 Task: Find a flat in Cacém, Portugal for 2 guests from 13-17 Aug with a price range of ₹10,000 - ₹16,000, 2 bedrooms, 1 bathroom, and host language English.
Action: Mouse moved to (418, 78)
Screenshot: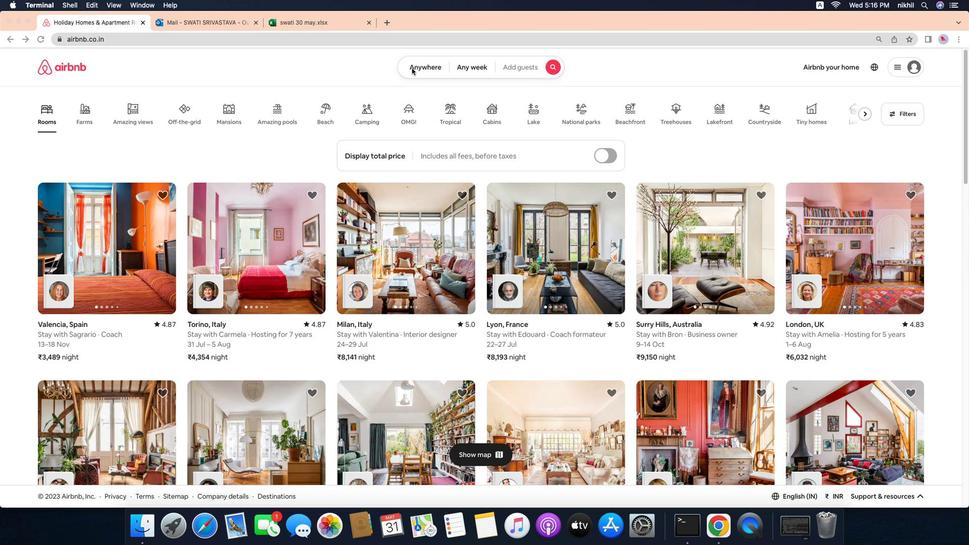 
Action: Mouse pressed left at (418, 78)
Screenshot: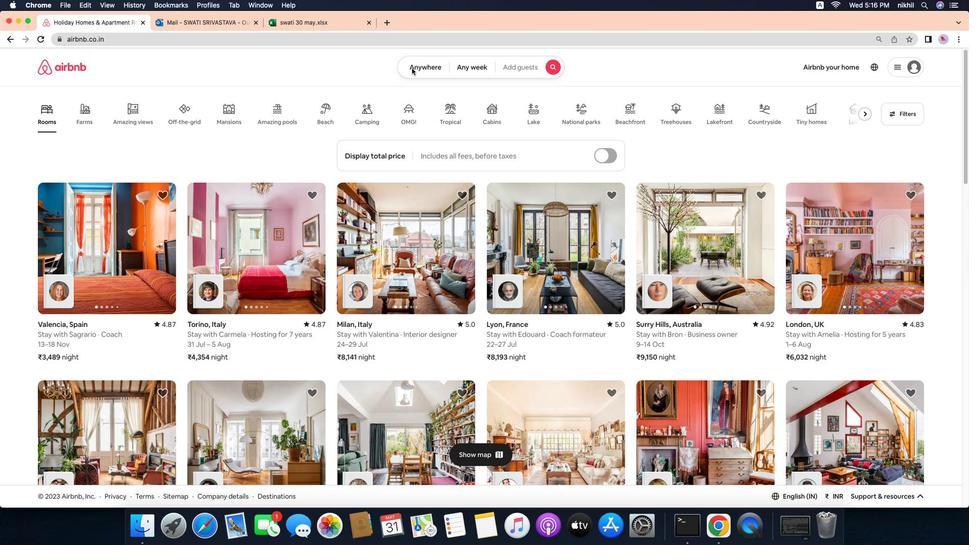 
Action: Mouse moved to (428, 78)
Screenshot: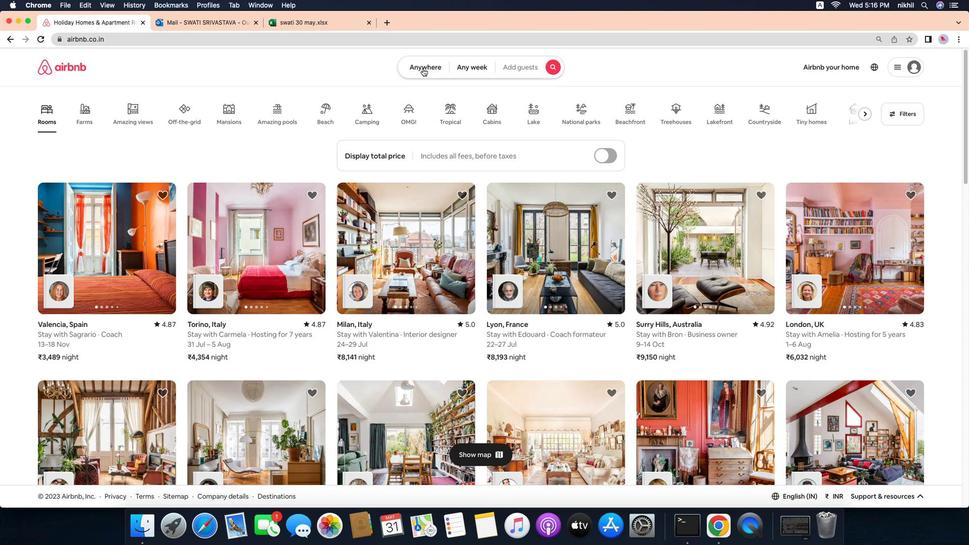 
Action: Mouse pressed left at (428, 78)
Screenshot: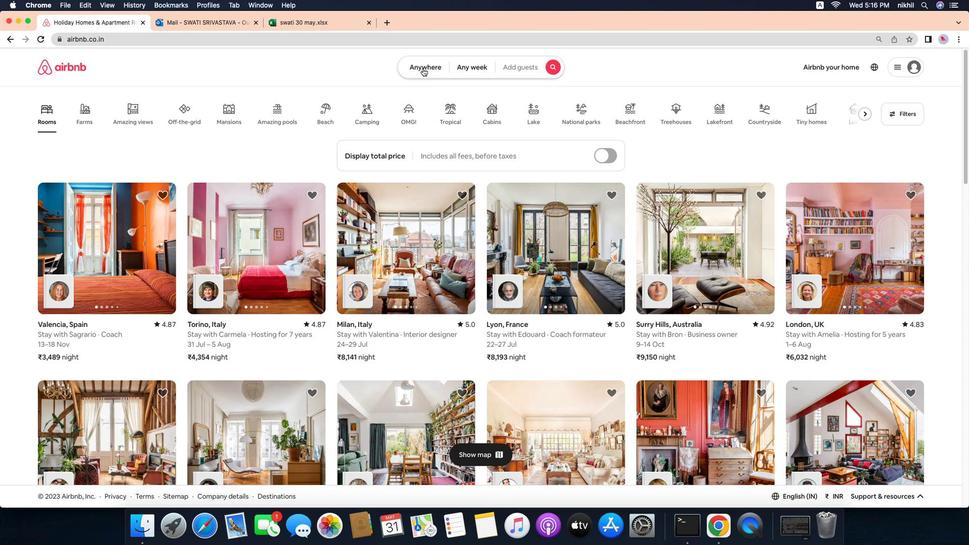 
Action: Mouse moved to (347, 112)
Screenshot: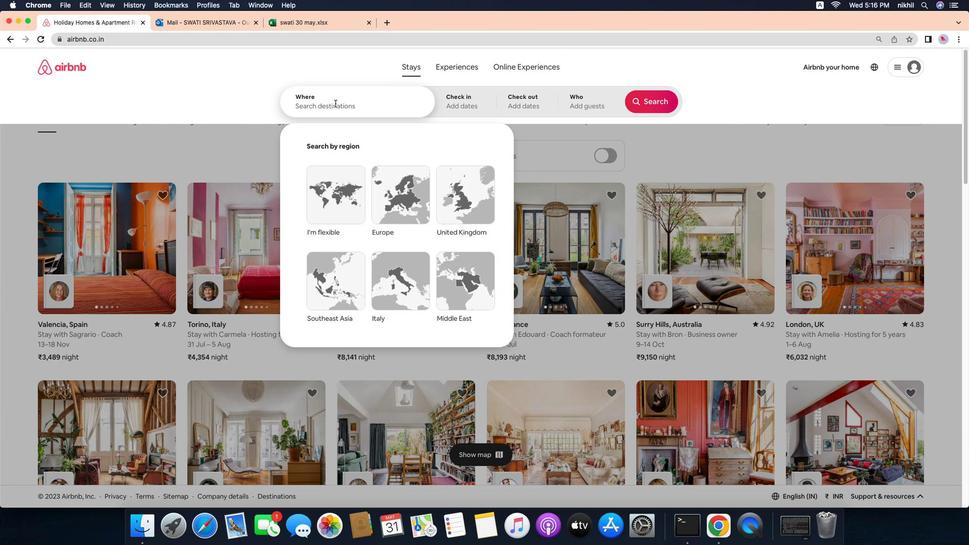 
Action: Mouse pressed left at (347, 112)
Screenshot: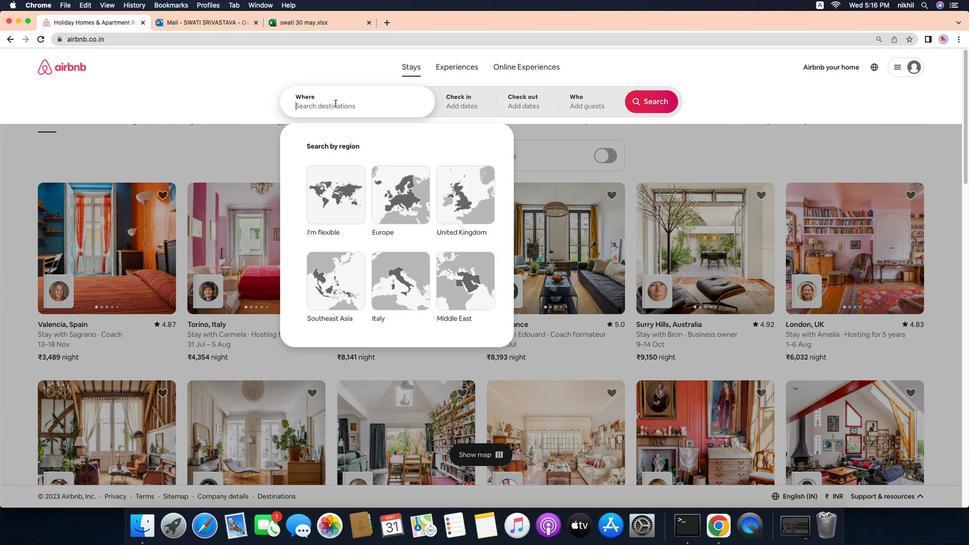 
Action: Key pressed Key.caps_lock'C'Key.caps_lock'a''c''e''m'','Key.space
Screenshot: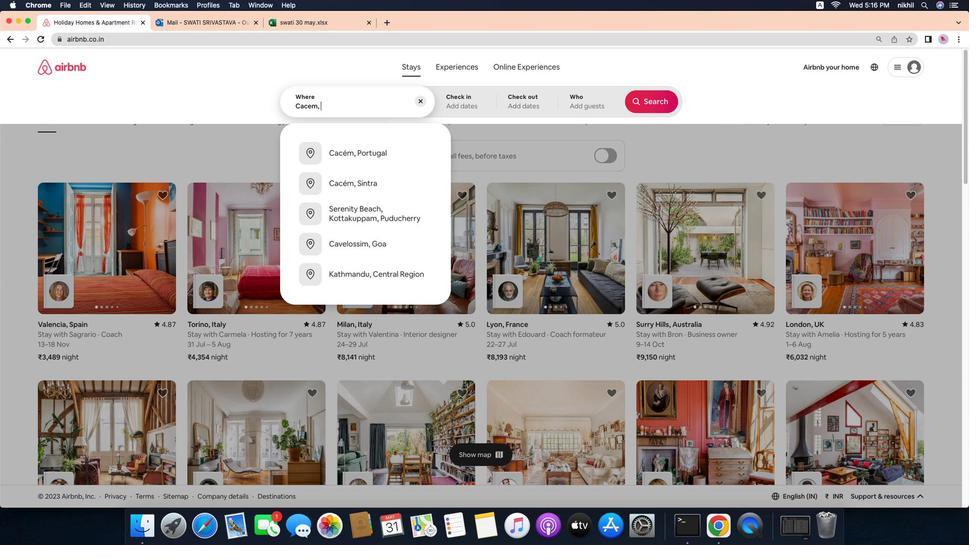 
Action: Mouse moved to (377, 164)
Screenshot: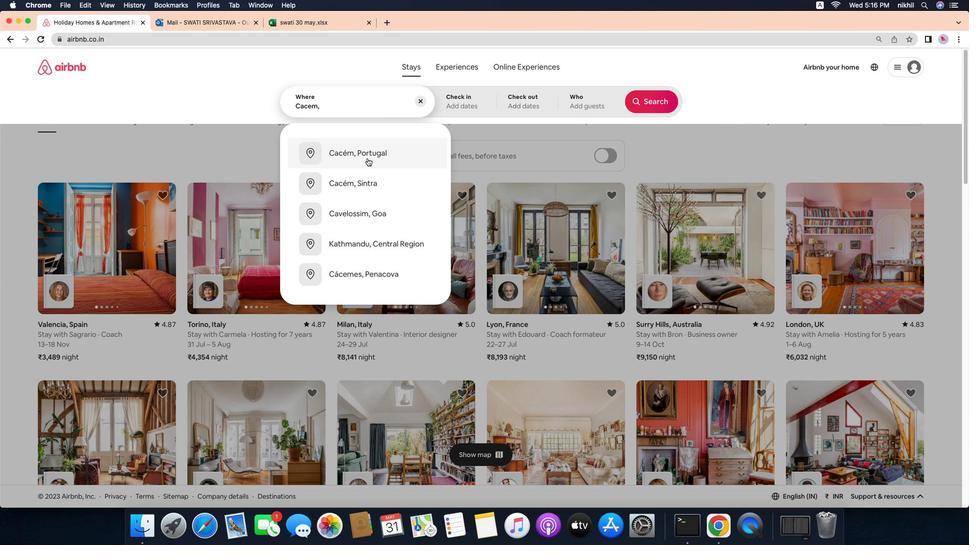 
Action: Mouse pressed left at (377, 164)
Screenshot: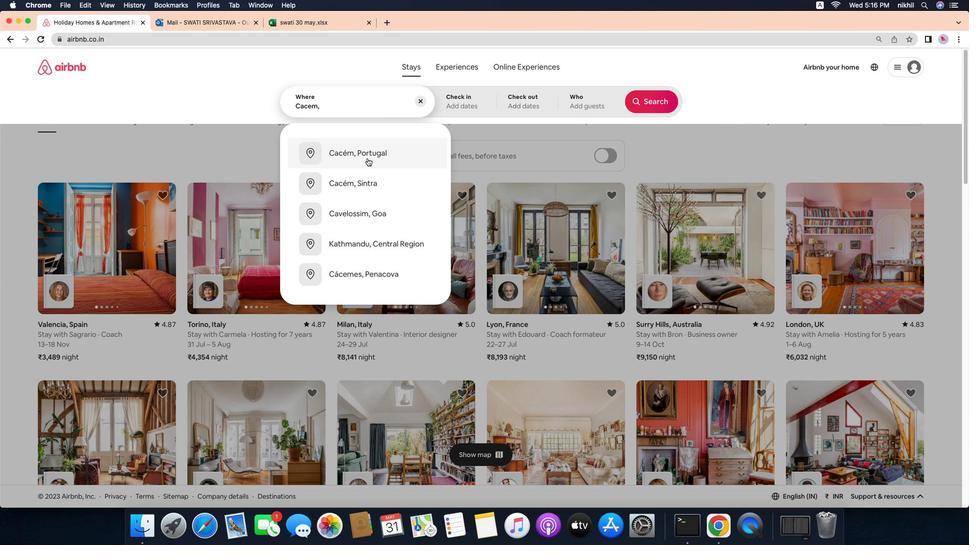 
Action: Mouse moved to (633, 183)
Screenshot: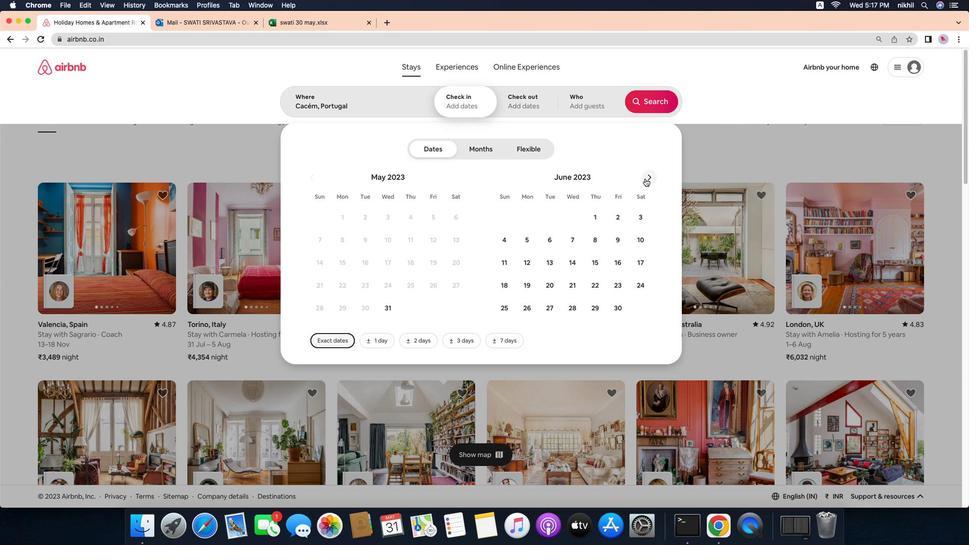 
Action: Mouse pressed left at (633, 183)
Screenshot: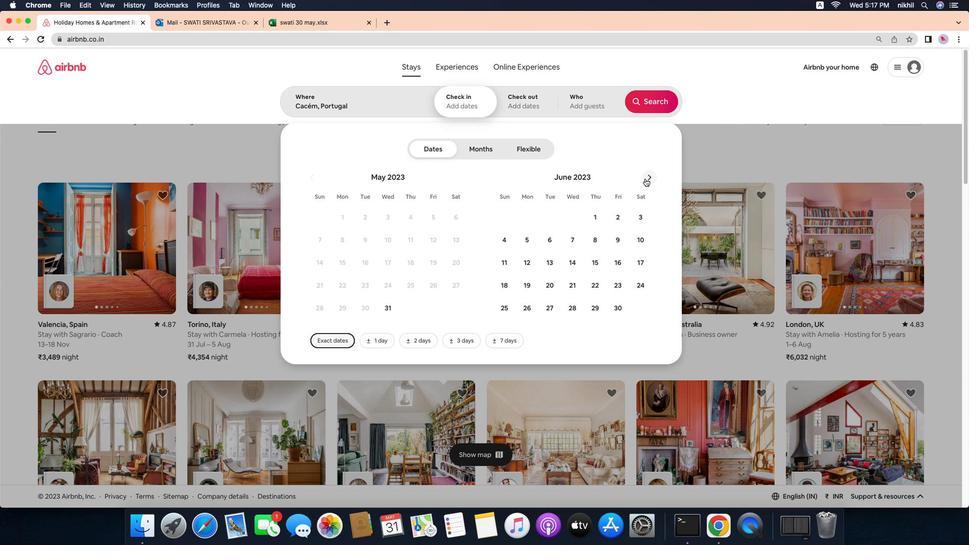 
Action: Mouse pressed left at (633, 183)
Screenshot: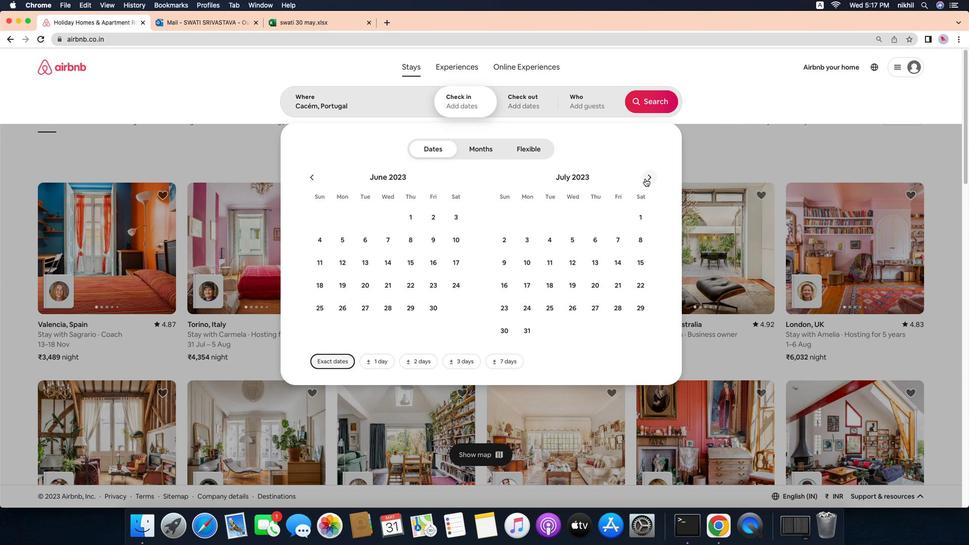 
Action: Mouse moved to (500, 258)
Screenshot: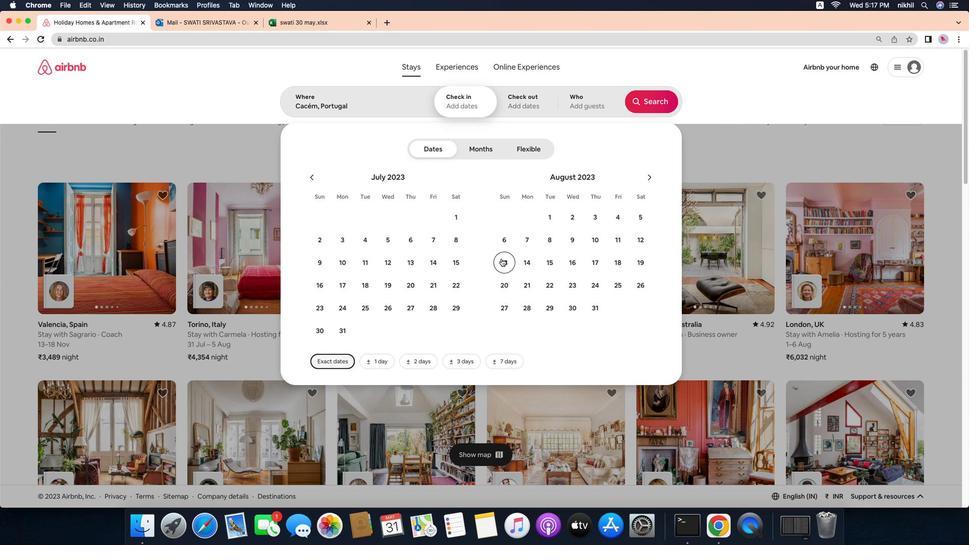 
Action: Mouse pressed left at (500, 258)
Screenshot: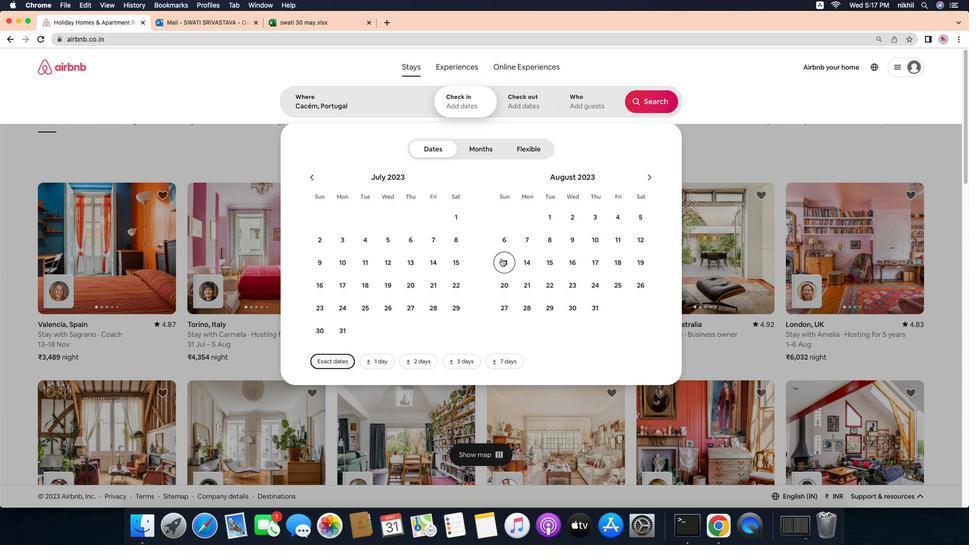 
Action: Mouse moved to (585, 263)
Screenshot: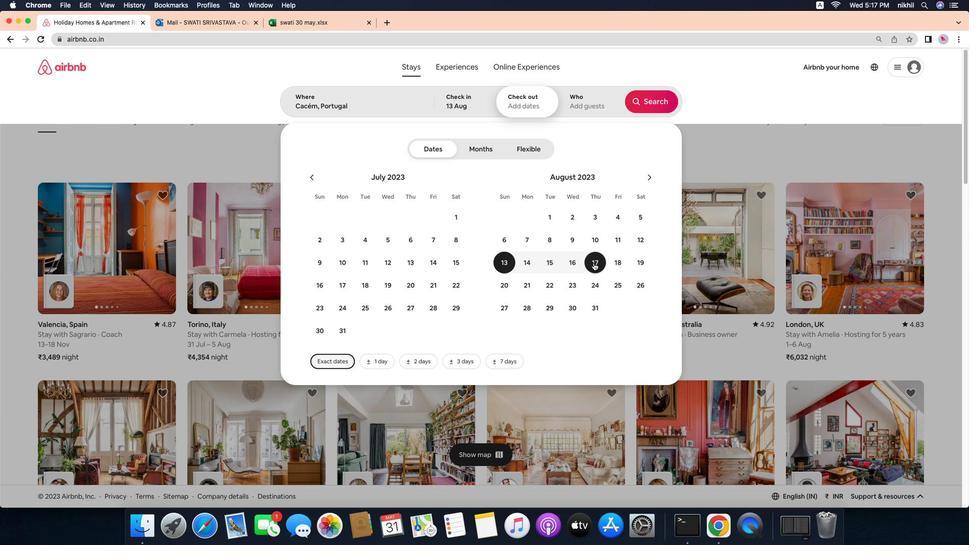 
Action: Mouse pressed left at (585, 263)
Screenshot: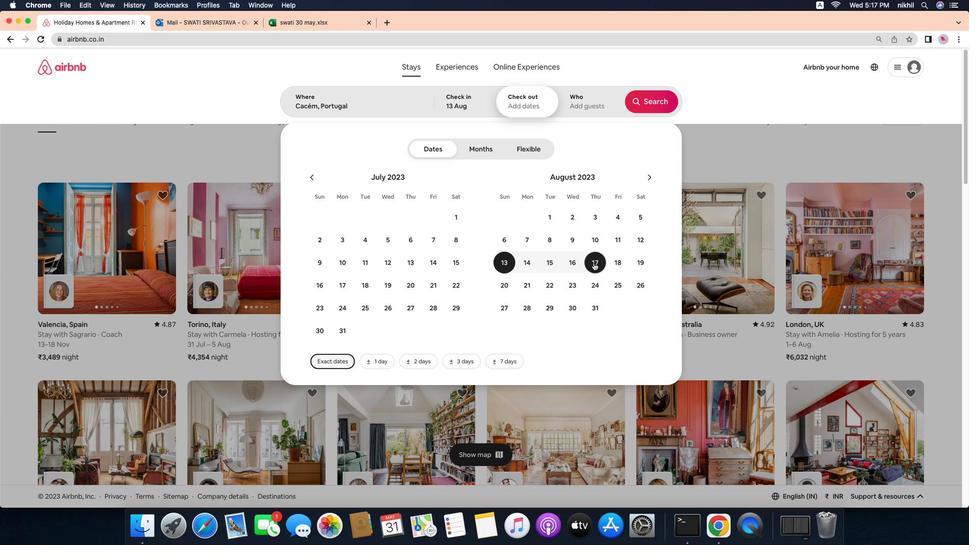 
Action: Mouse moved to (585, 114)
Screenshot: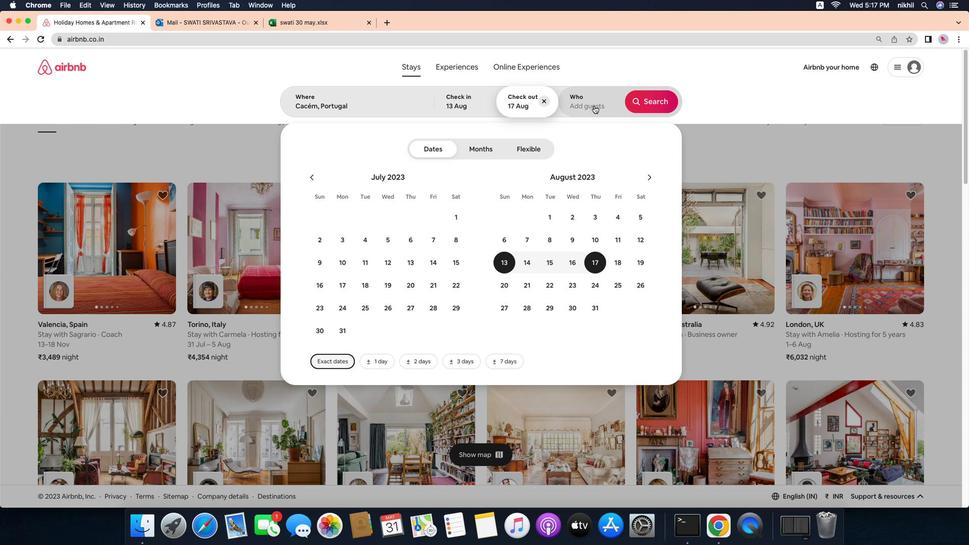 
Action: Mouse pressed left at (585, 114)
Screenshot: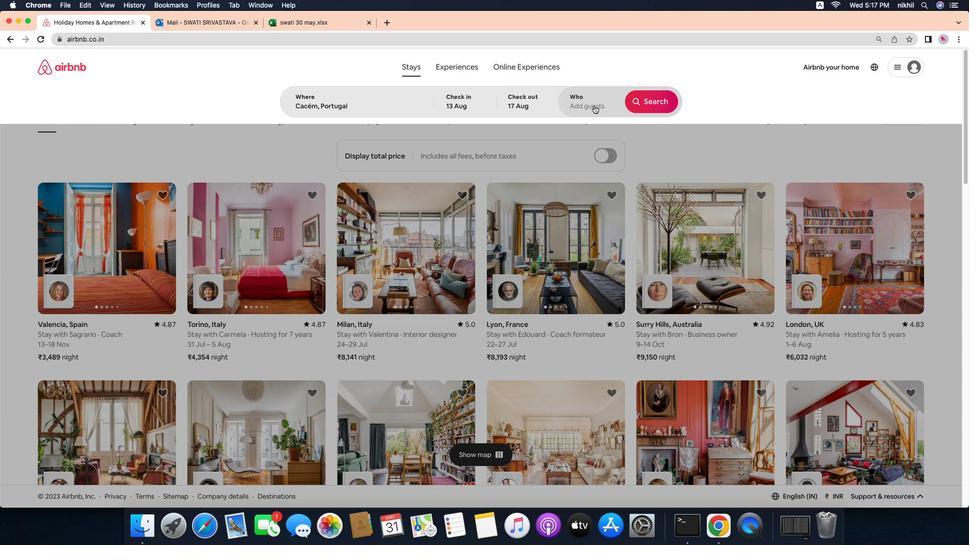 
Action: Mouse moved to (639, 156)
Screenshot: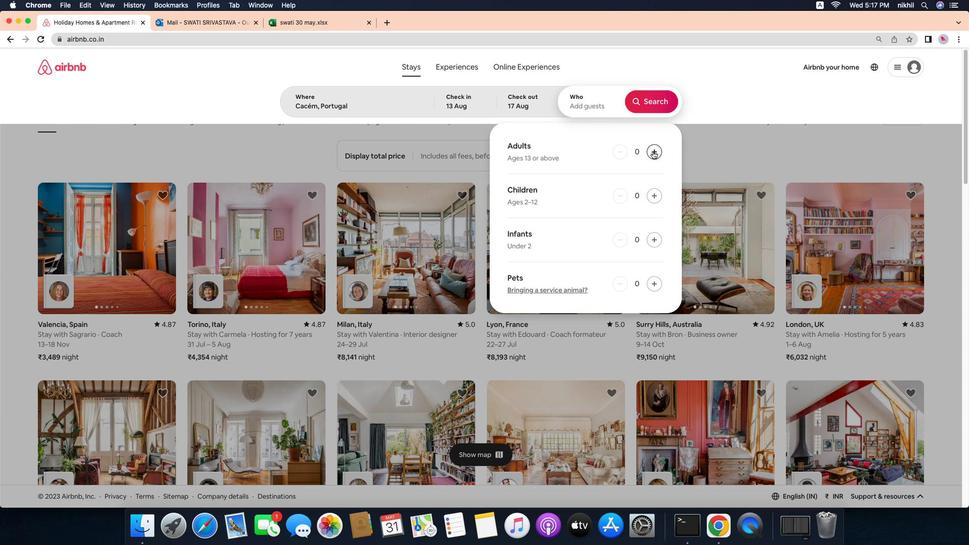 
Action: Mouse pressed left at (639, 156)
Screenshot: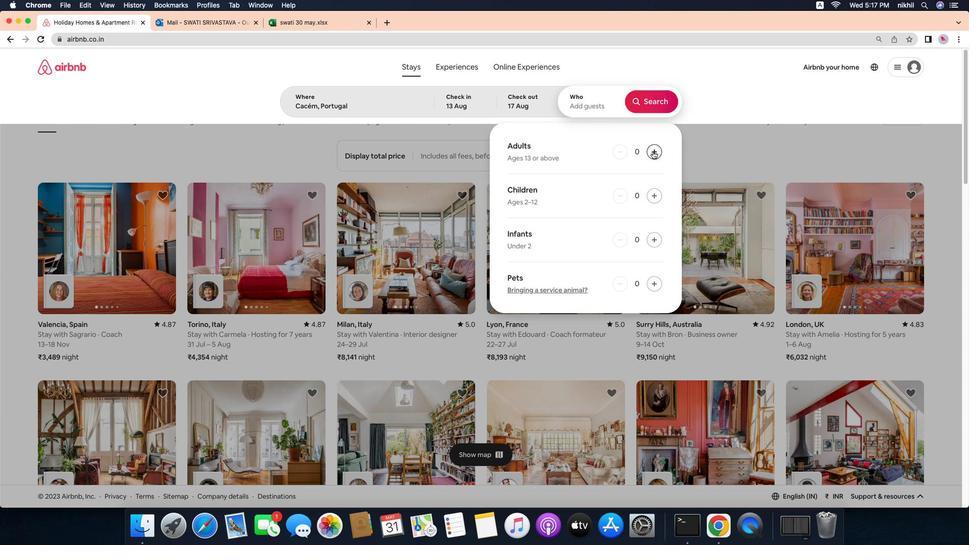 
Action: Mouse pressed left at (639, 156)
Screenshot: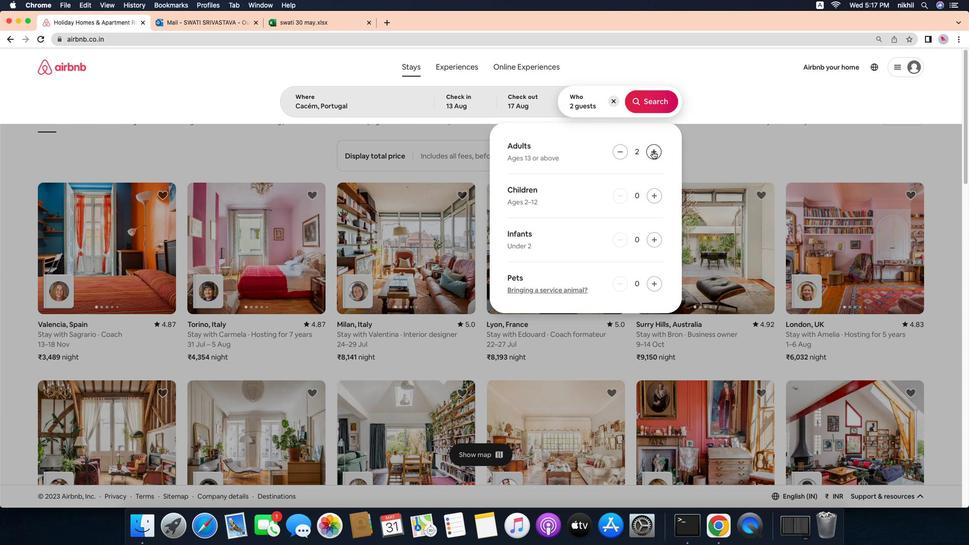 
Action: Mouse moved to (638, 112)
Screenshot: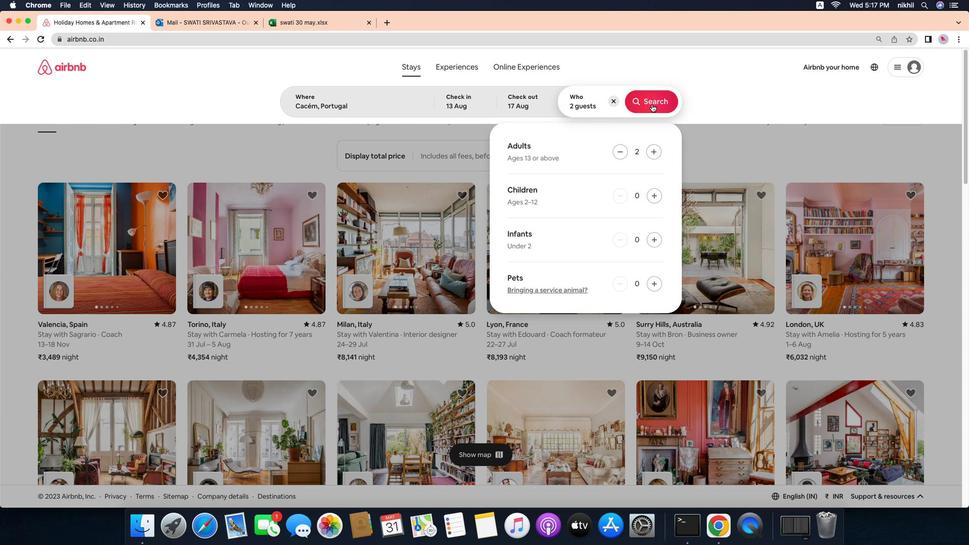 
Action: Mouse pressed left at (638, 112)
Screenshot: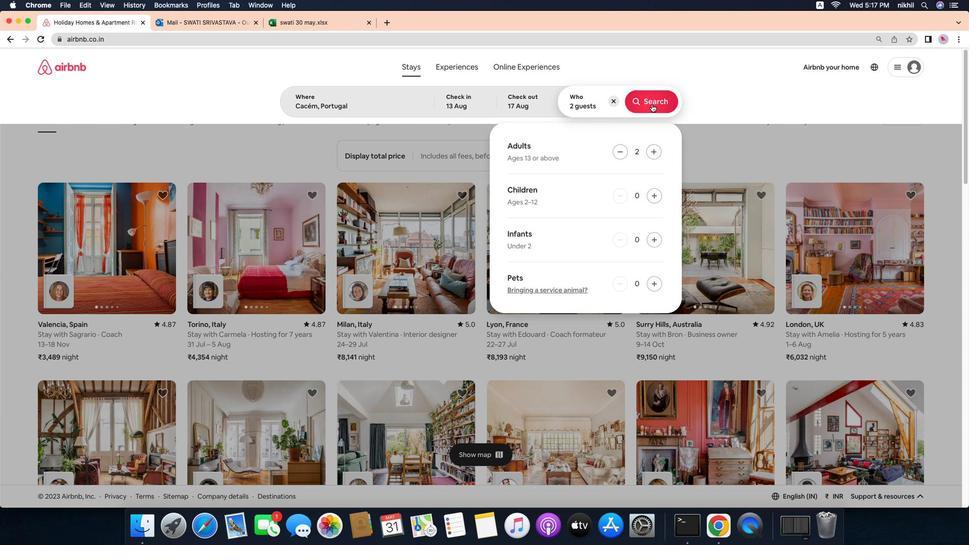 
Action: Mouse moved to (894, 113)
Screenshot: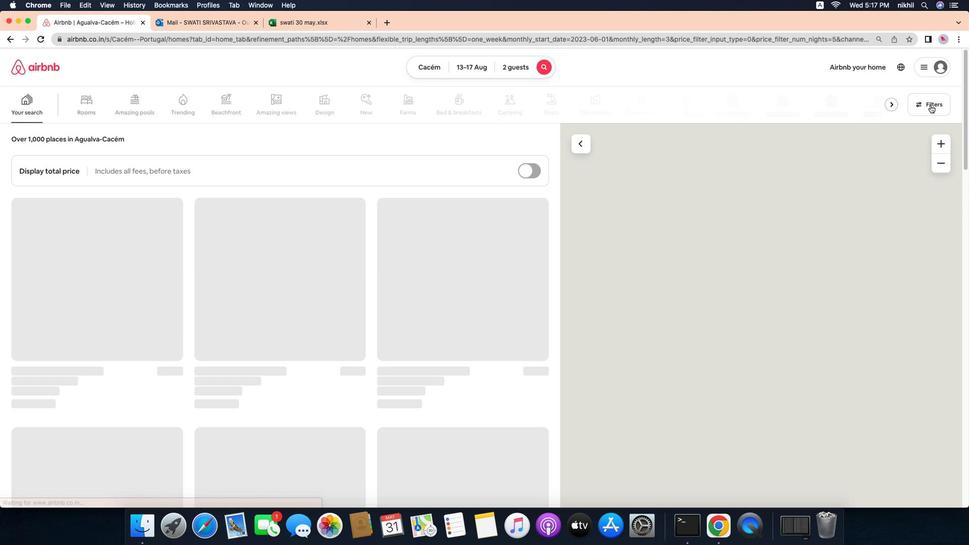 
Action: Mouse pressed left at (894, 113)
Screenshot: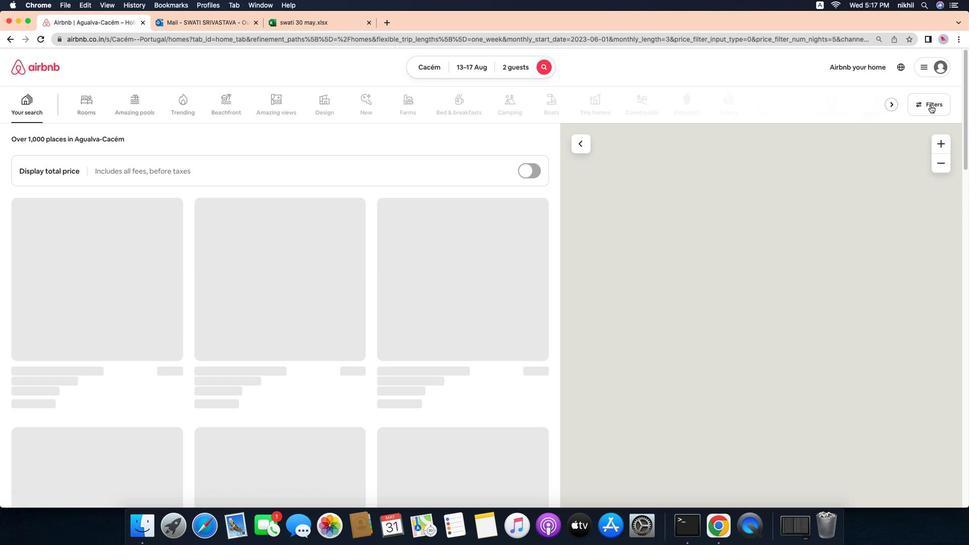 
Action: Mouse moved to (365, 337)
Screenshot: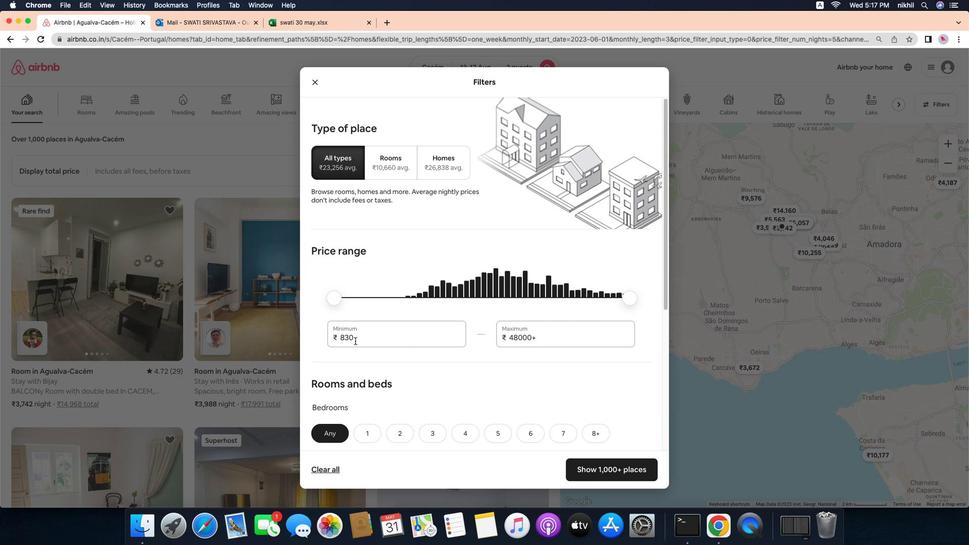 
Action: Mouse pressed left at (365, 337)
Screenshot: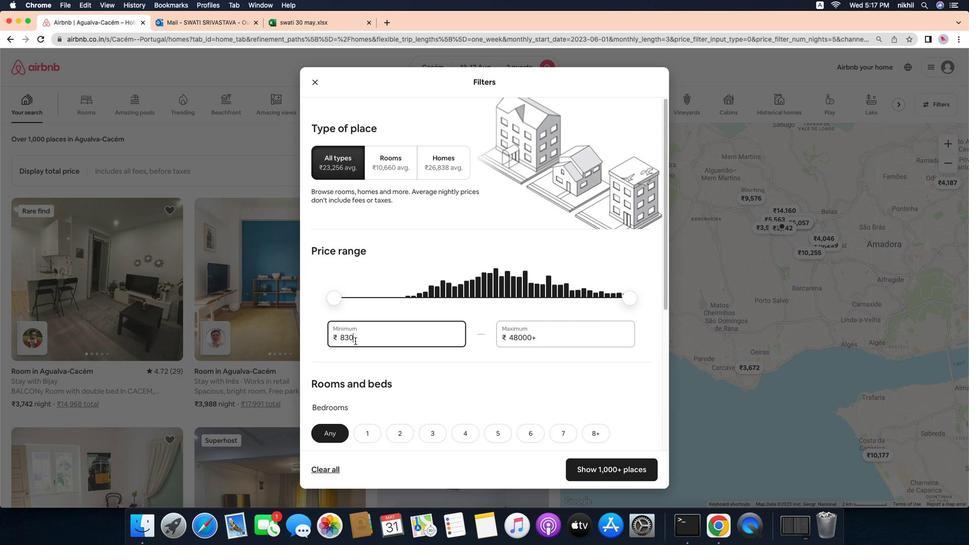 
Action: Mouse moved to (361, 336)
Screenshot: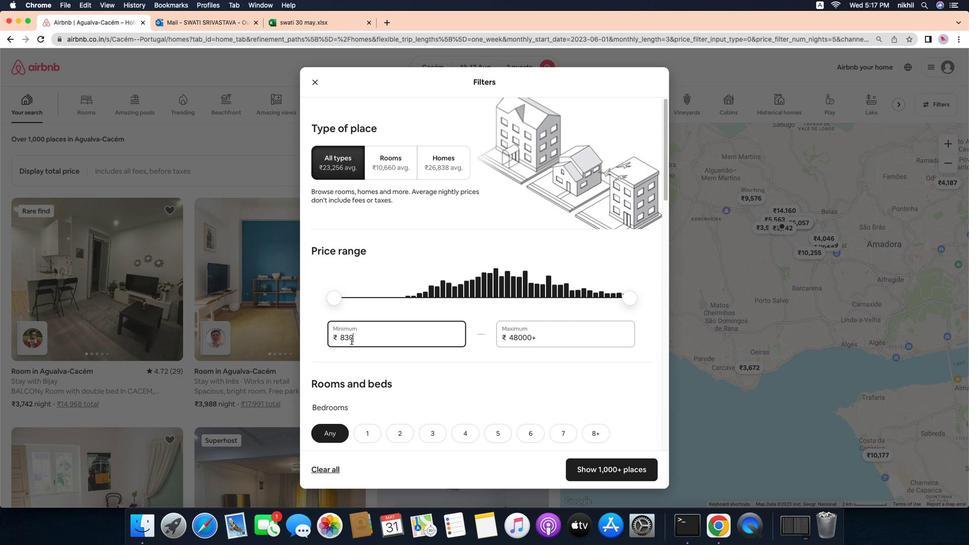
Action: Key pressed Key.backspaceKey.backspaceKey.backspaceKey.backspace'1''0''0''0''0'
Screenshot: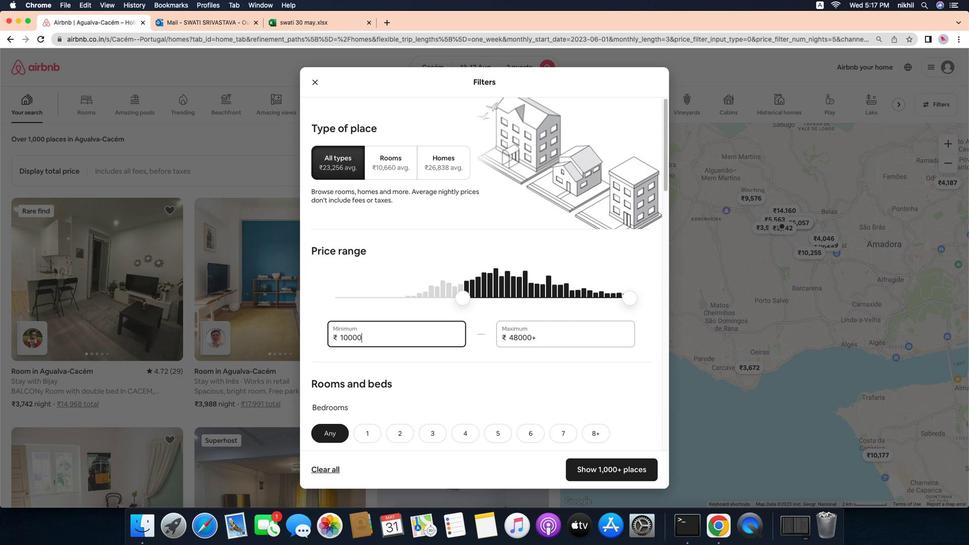 
Action: Mouse moved to (542, 335)
Screenshot: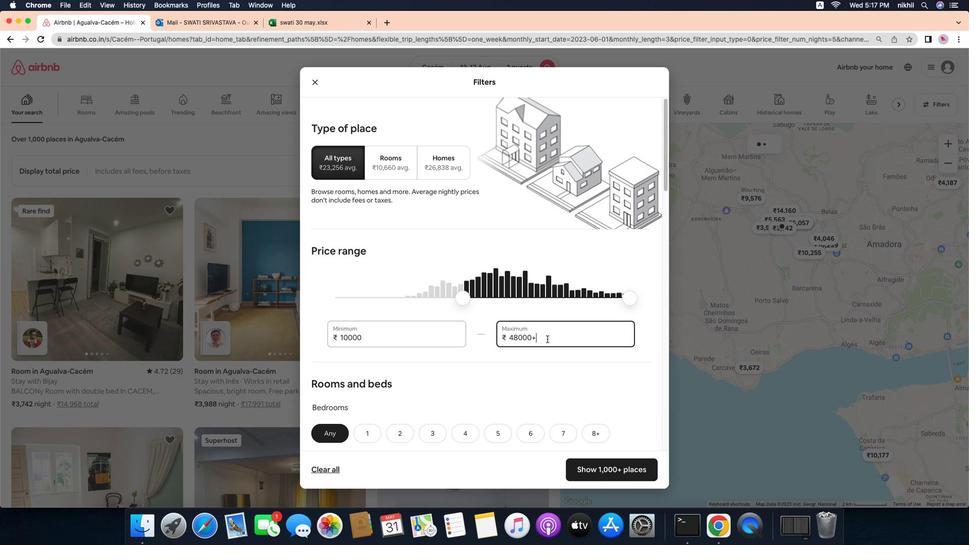 
Action: Mouse pressed left at (542, 335)
Screenshot: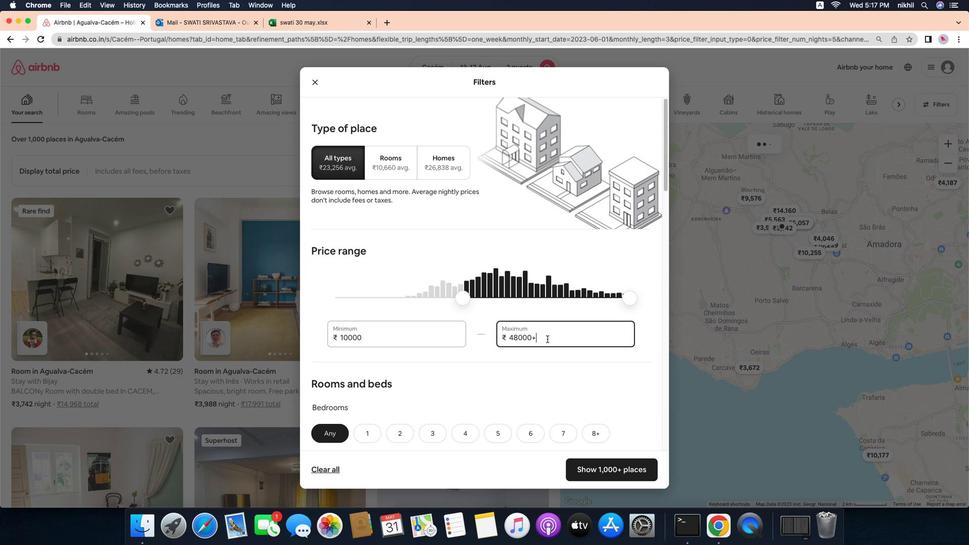 
Action: Mouse moved to (542, 335)
Screenshot: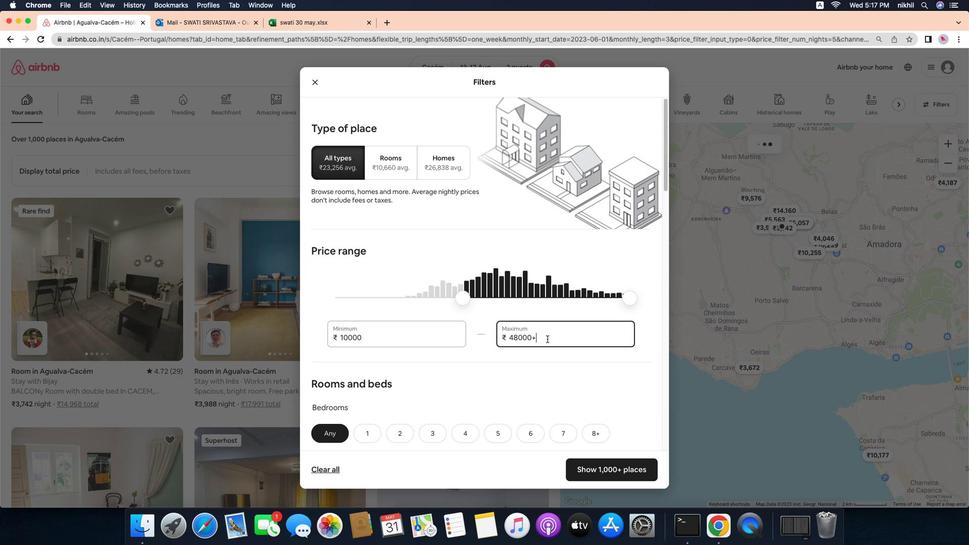 
Action: Key pressed Key.backspaceKey.backspaceKey.backspaceKey.backspaceKey.backspaceKey.backspaceKey.backspaceKey.backspace'1''6''0''0''0'
Screenshot: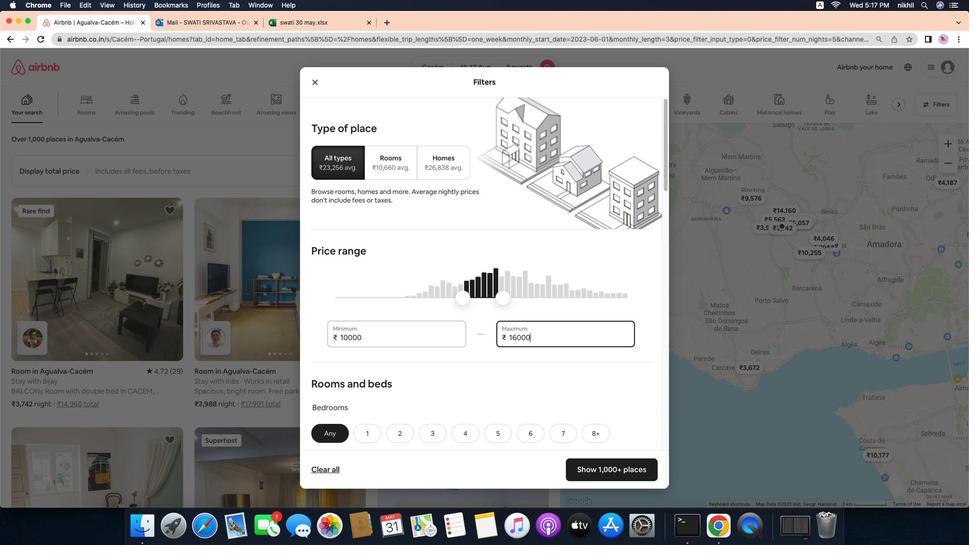 
Action: Mouse moved to (459, 343)
Screenshot: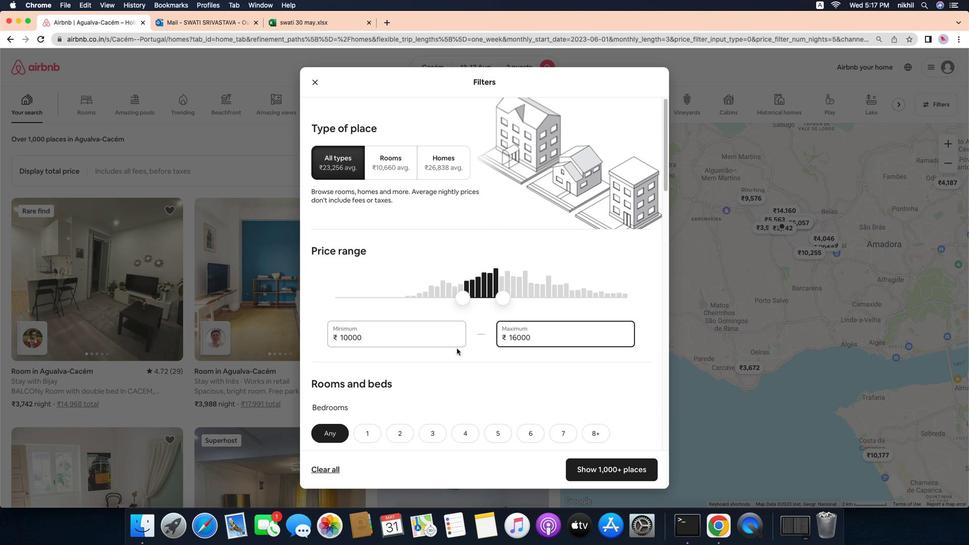 
Action: Mouse scrolled (459, 343) with delta (39, 13)
Screenshot: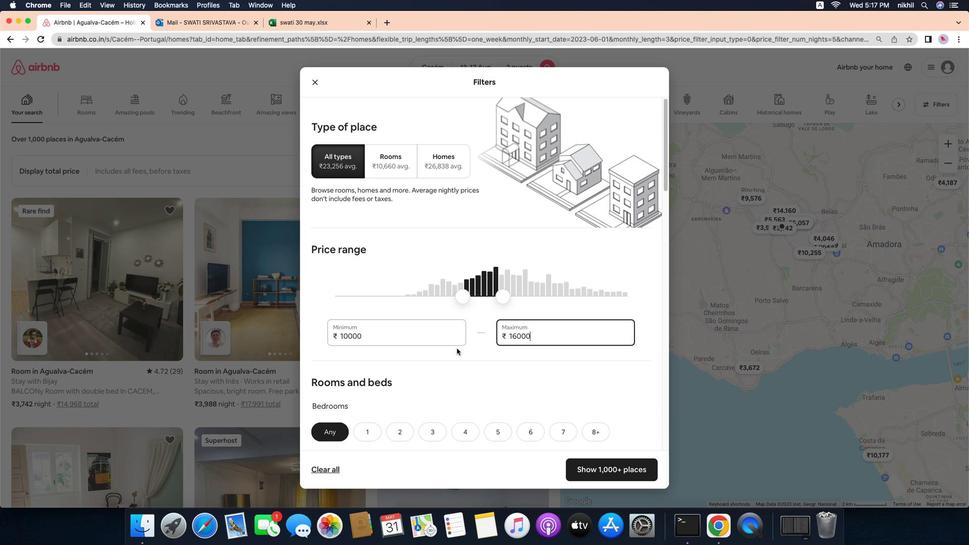 
Action: Mouse scrolled (459, 343) with delta (39, 13)
Screenshot: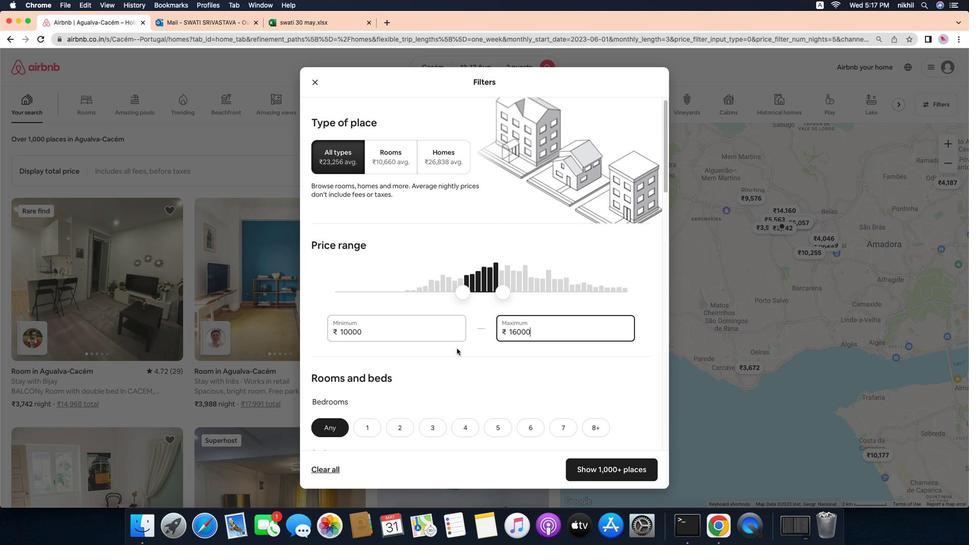 
Action: Mouse scrolled (459, 343) with delta (39, 13)
Screenshot: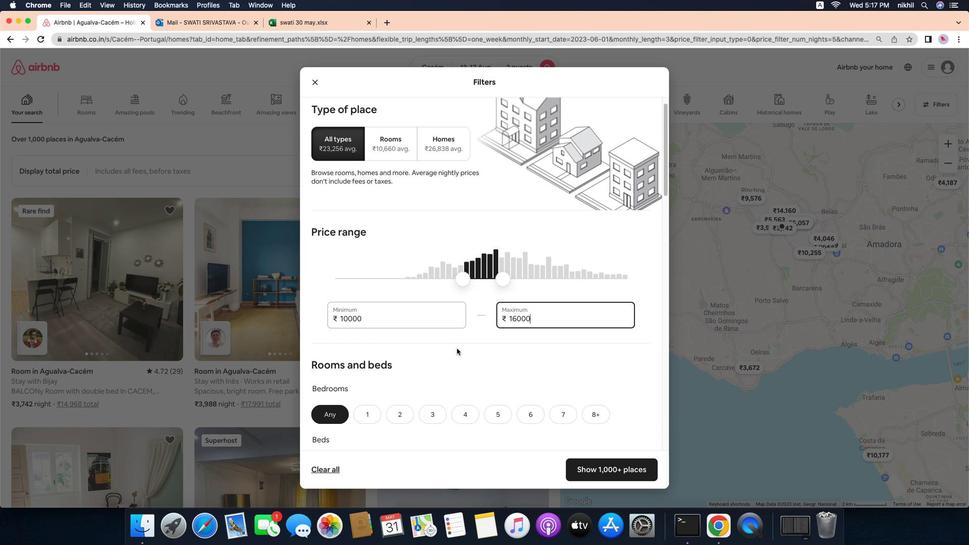 
Action: Mouse moved to (455, 359)
Screenshot: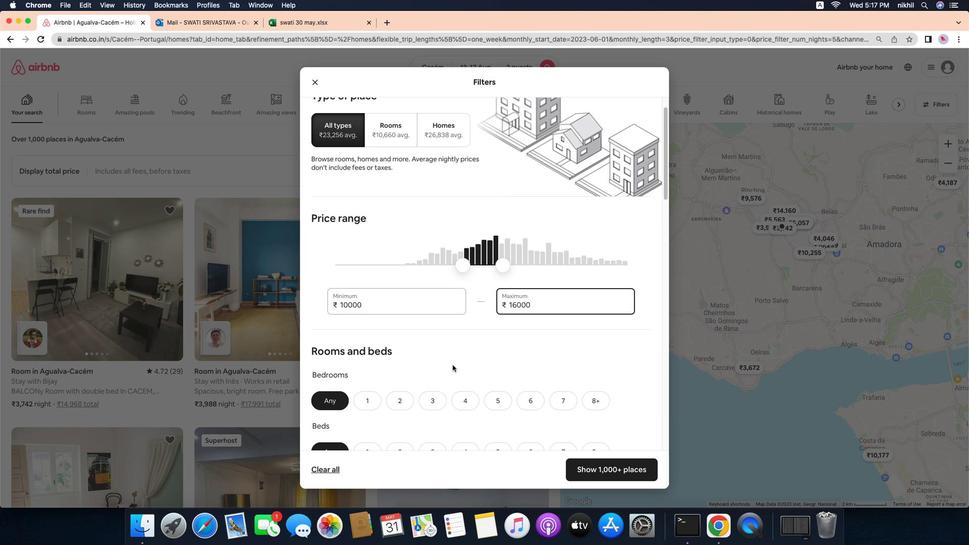 
Action: Mouse scrolled (455, 359) with delta (39, 13)
Screenshot: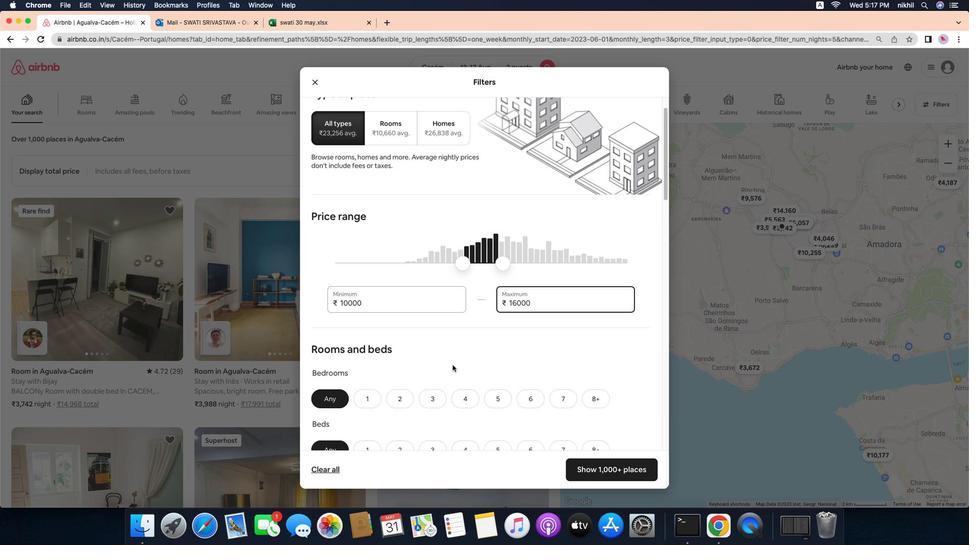 
Action: Mouse scrolled (455, 359) with delta (39, 13)
Screenshot: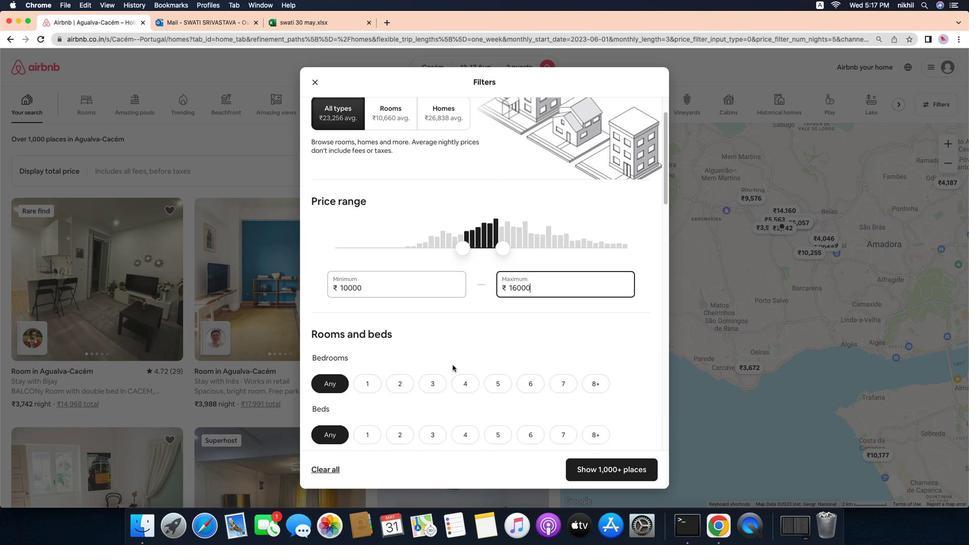 
Action: Mouse scrolled (455, 359) with delta (39, 12)
Screenshot: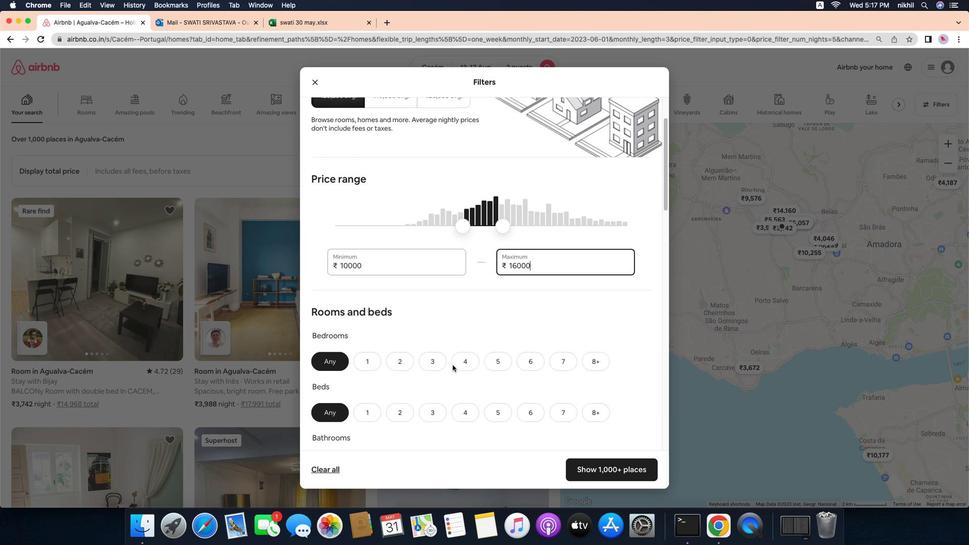 
Action: Mouse scrolled (455, 359) with delta (39, 12)
Screenshot: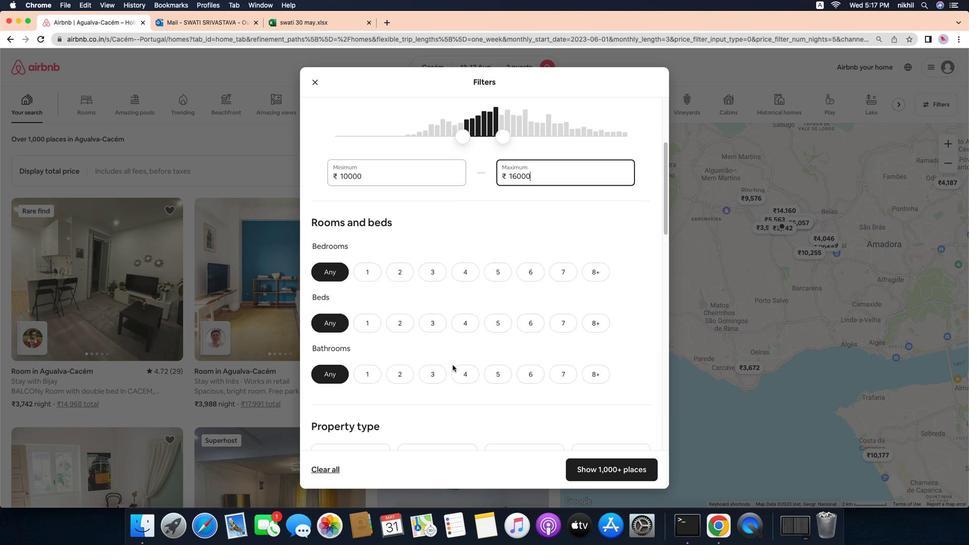 
Action: Mouse moved to (410, 242)
Screenshot: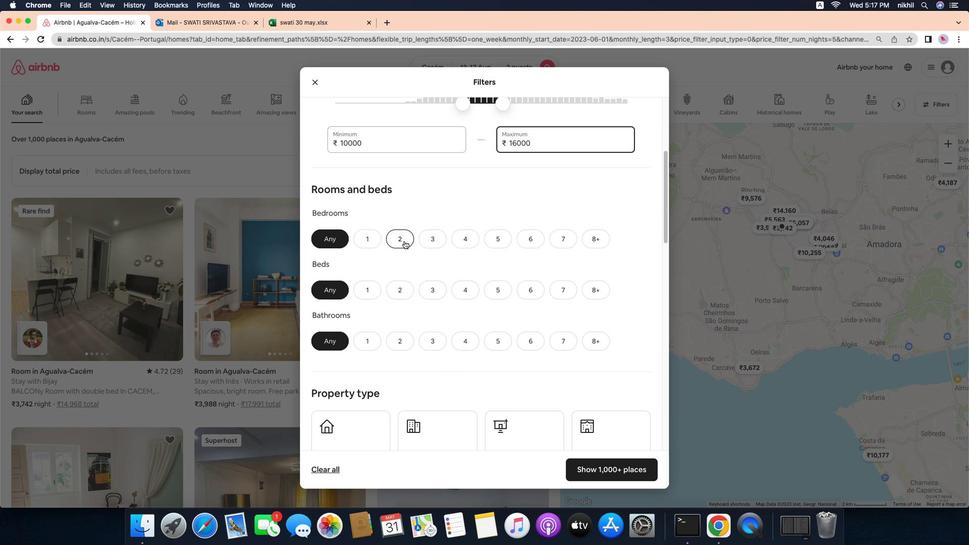 
Action: Mouse pressed left at (410, 242)
Screenshot: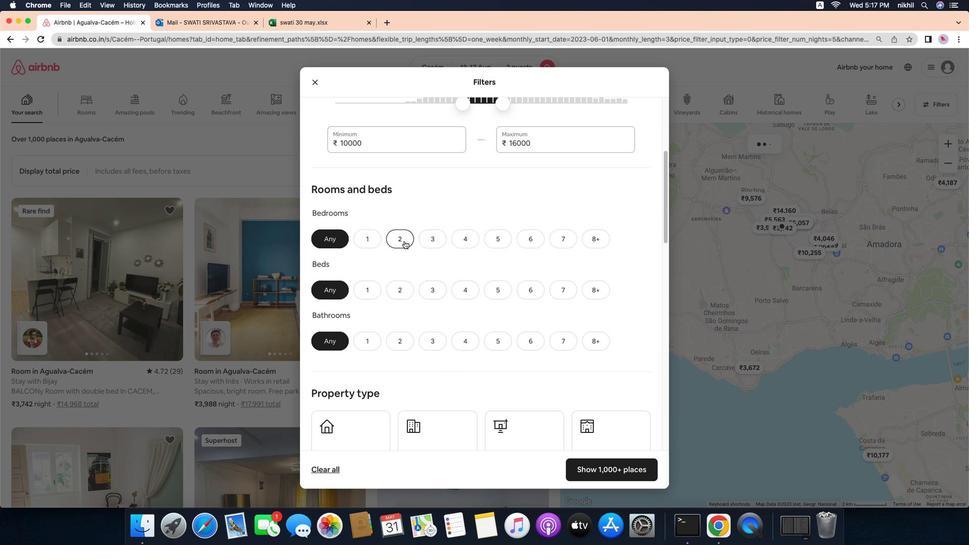 
Action: Mouse moved to (410, 292)
Screenshot: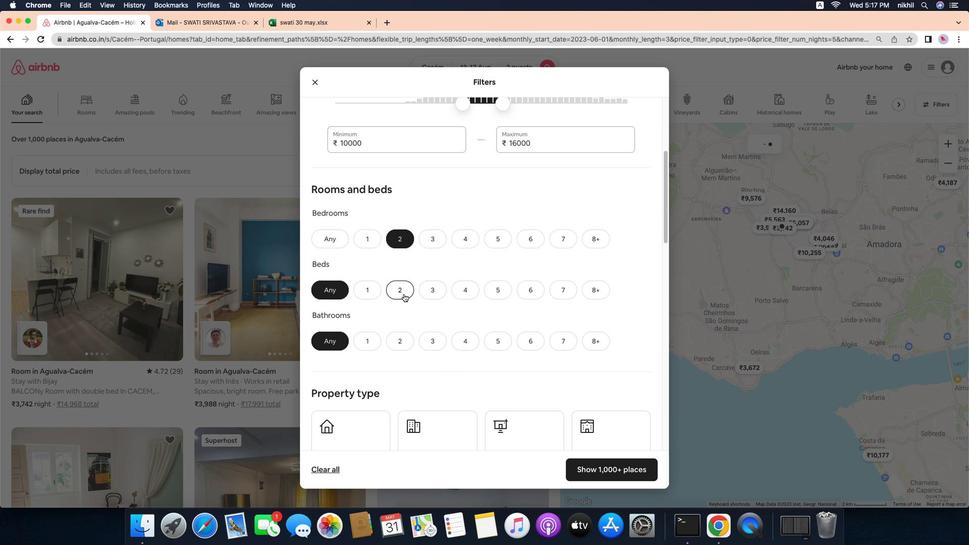 
Action: Mouse pressed left at (410, 292)
Screenshot: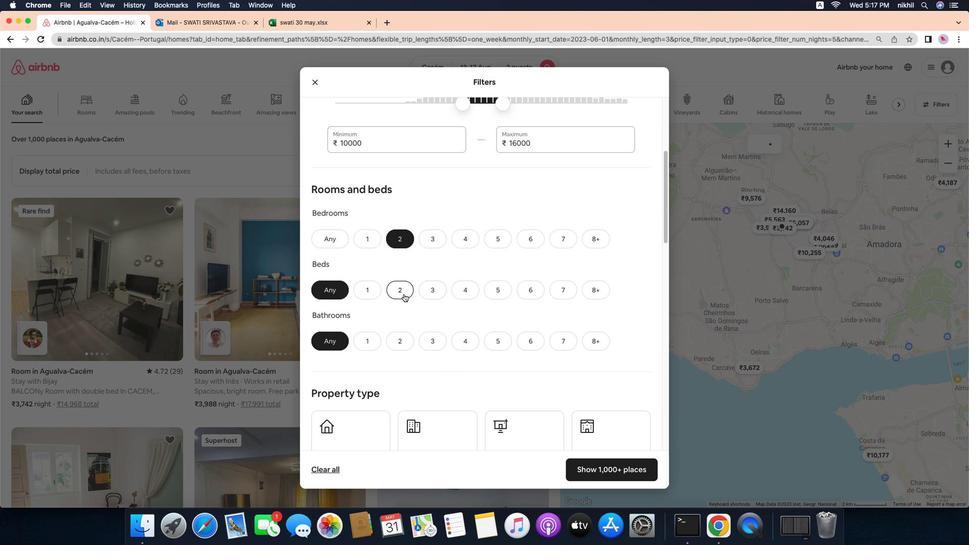 
Action: Mouse moved to (377, 339)
Screenshot: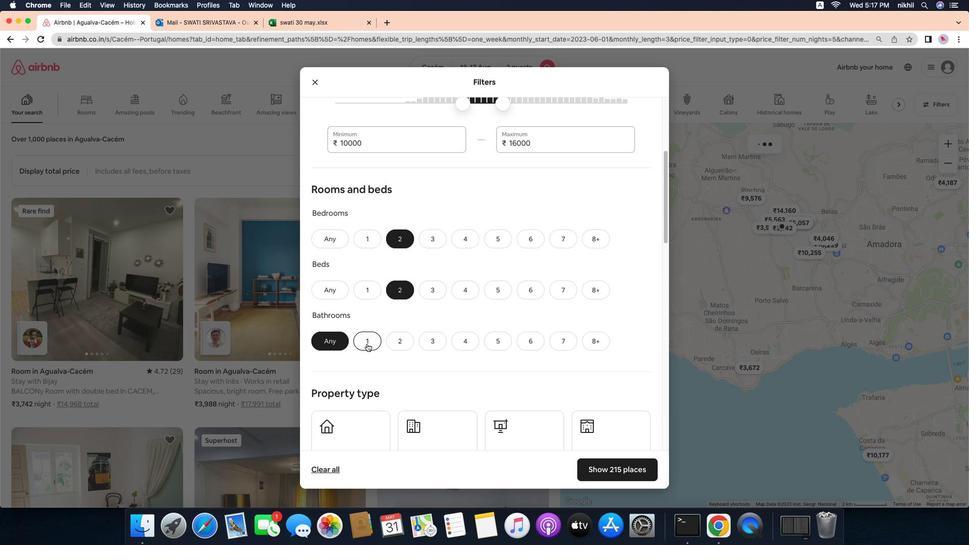 
Action: Mouse pressed left at (377, 339)
Screenshot: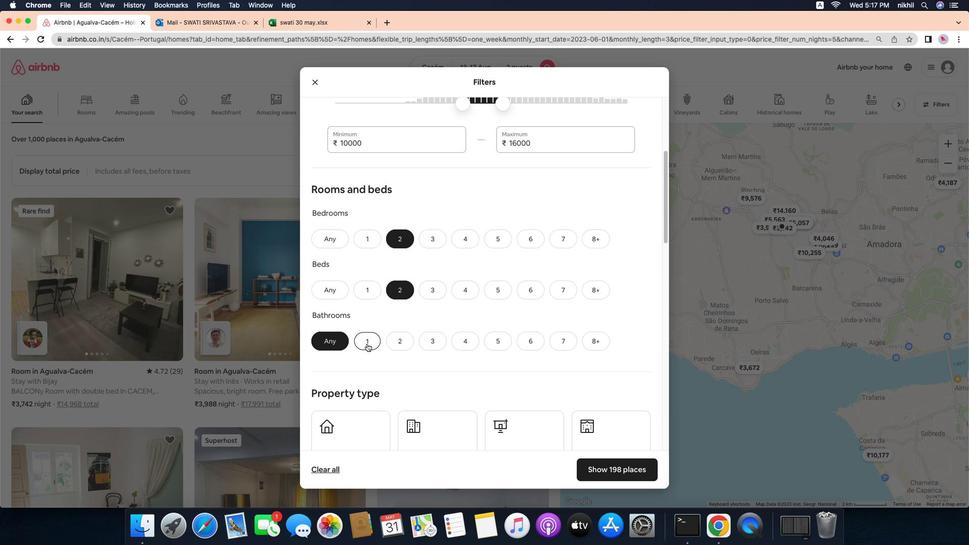 
Action: Mouse moved to (451, 313)
Screenshot: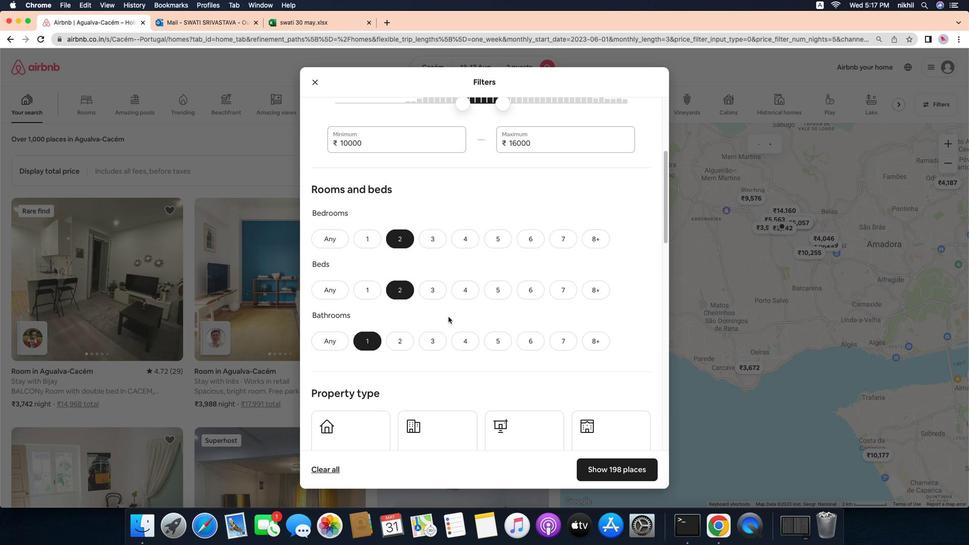 
Action: Mouse scrolled (451, 313) with delta (39, 13)
Screenshot: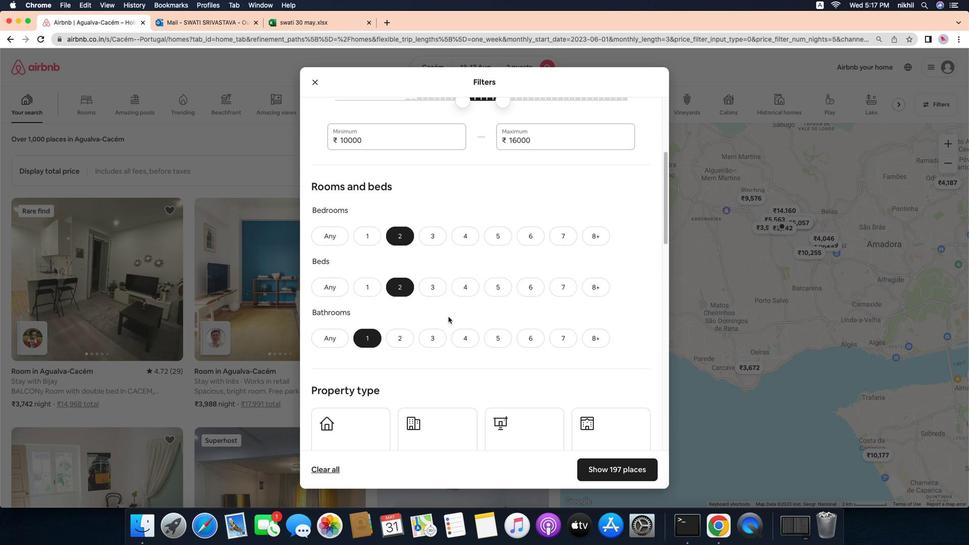 
Action: Mouse scrolled (451, 313) with delta (39, 13)
Screenshot: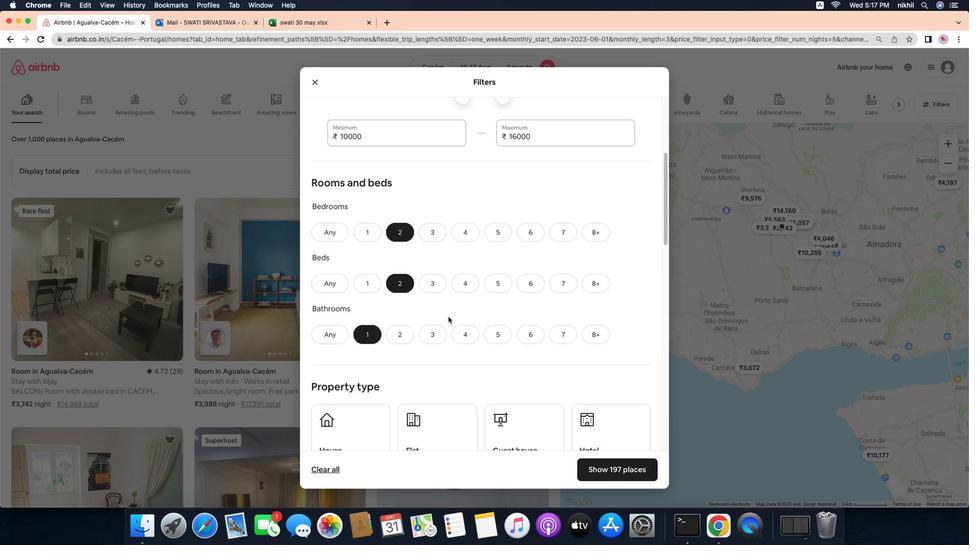 
Action: Mouse scrolled (451, 313) with delta (39, 13)
Screenshot: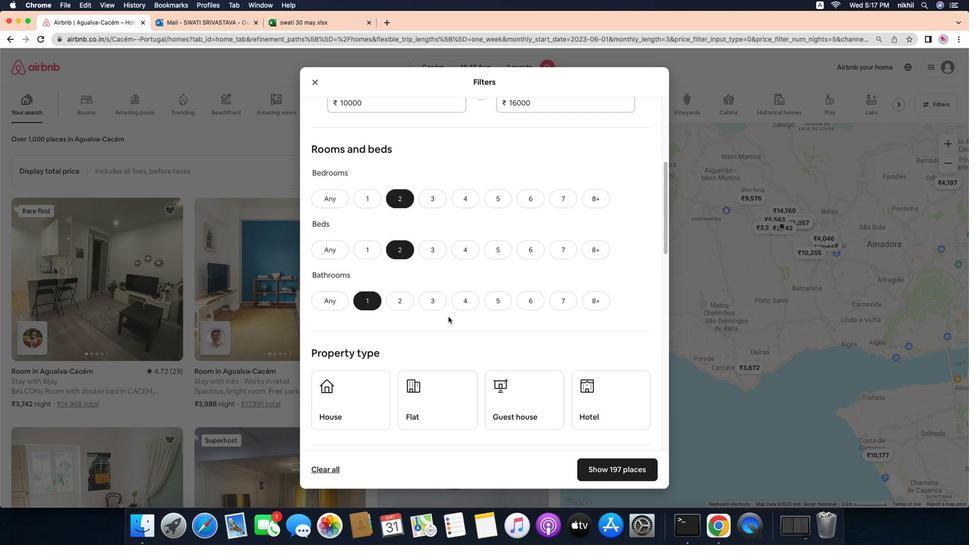 
Action: Mouse scrolled (451, 313) with delta (39, 12)
Screenshot: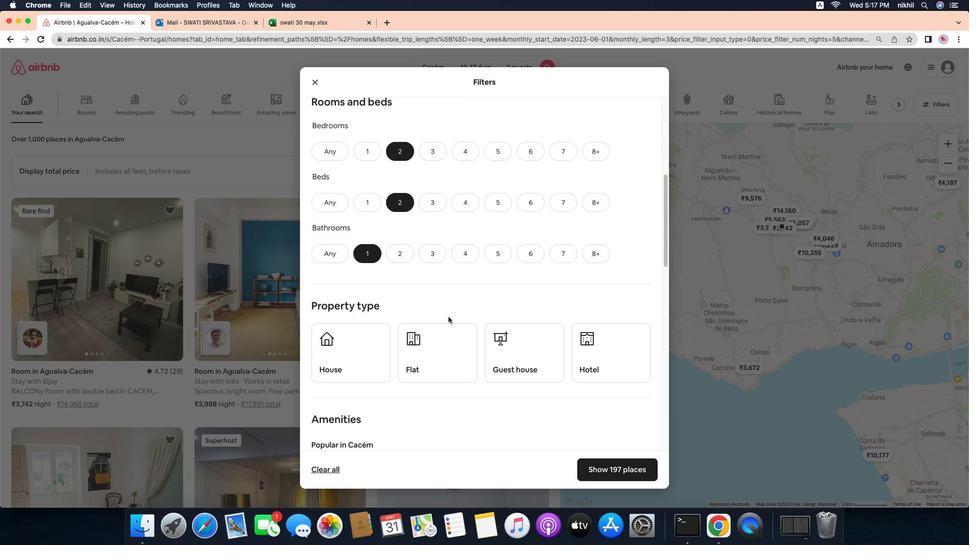 
Action: Mouse moved to (358, 307)
Screenshot: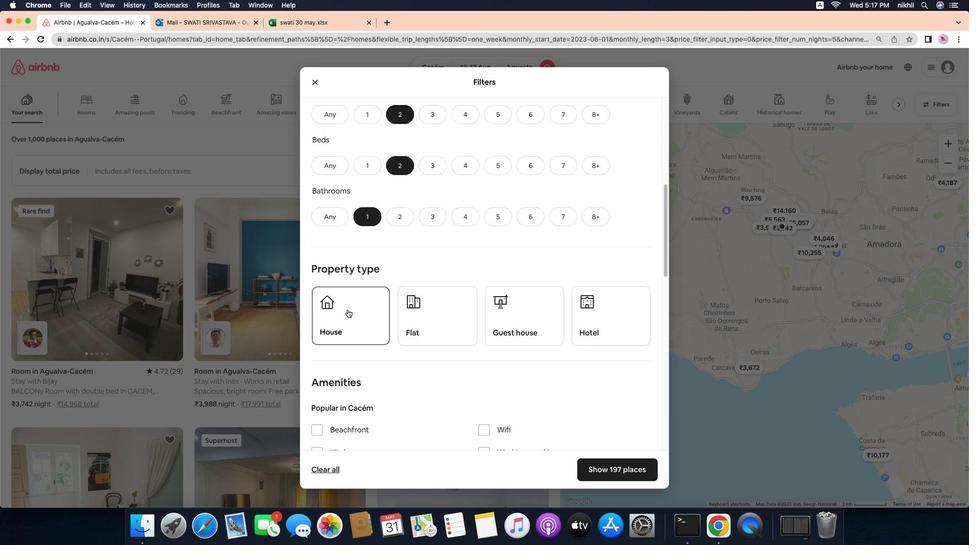 
Action: Mouse pressed left at (358, 307)
Screenshot: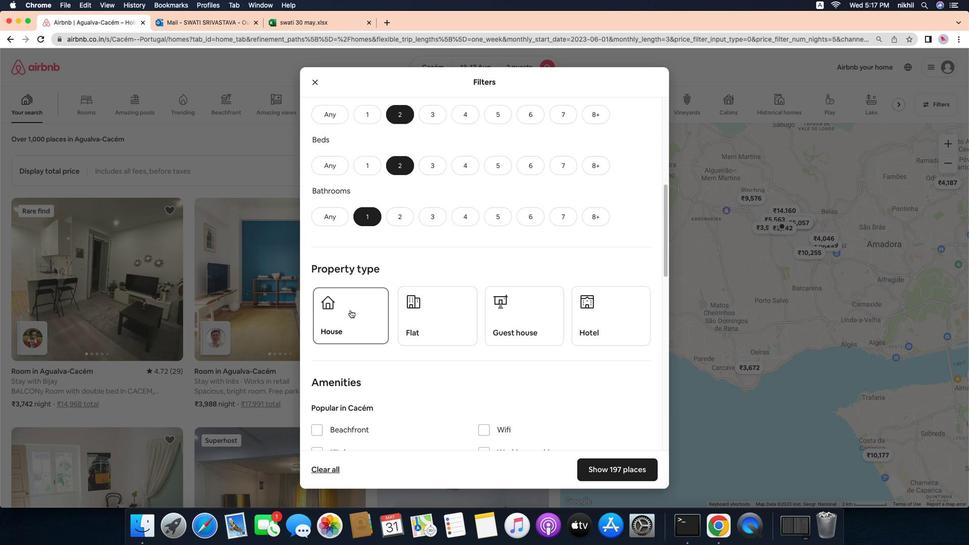 
Action: Mouse moved to (436, 310)
Screenshot: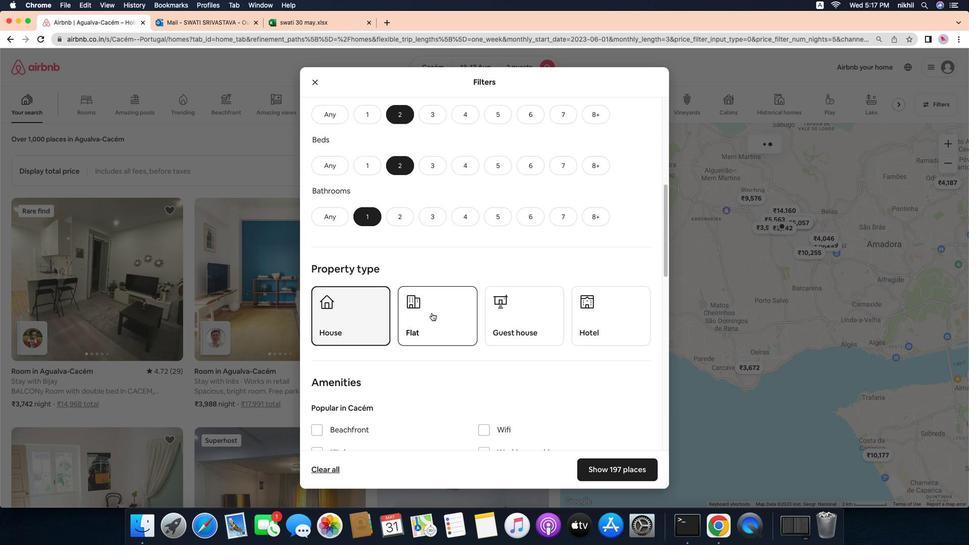 
Action: Mouse pressed left at (436, 310)
Screenshot: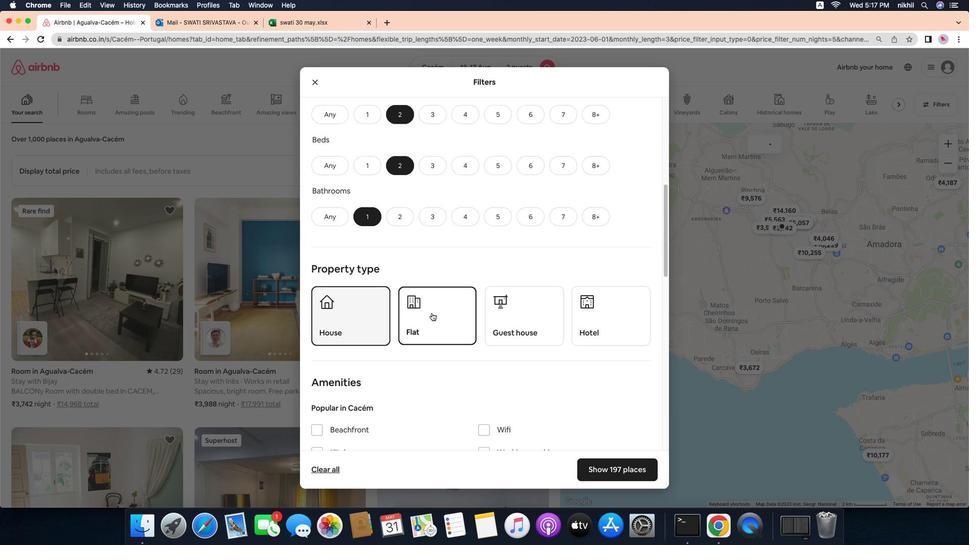 
Action: Mouse moved to (527, 313)
Screenshot: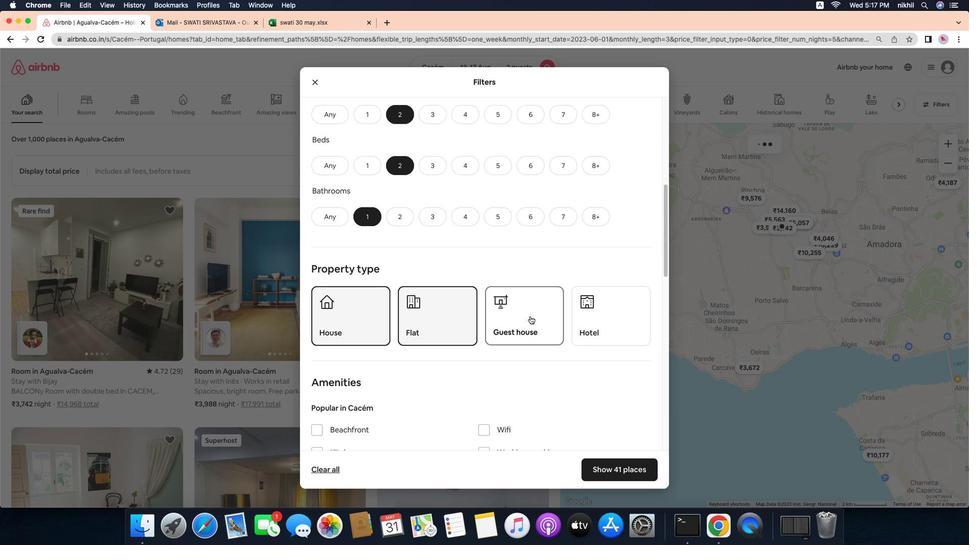 
Action: Mouse pressed left at (527, 313)
Screenshot: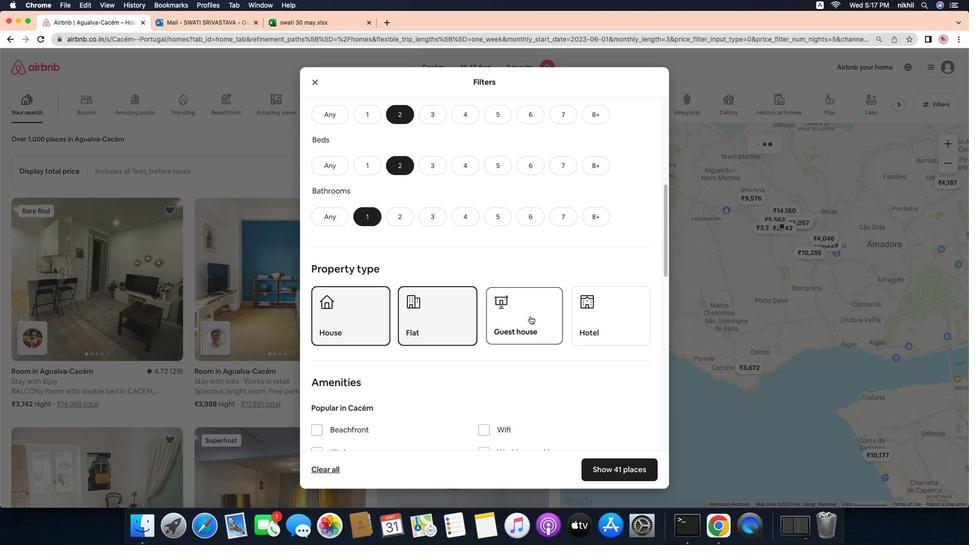
Action: Mouse moved to (524, 323)
Screenshot: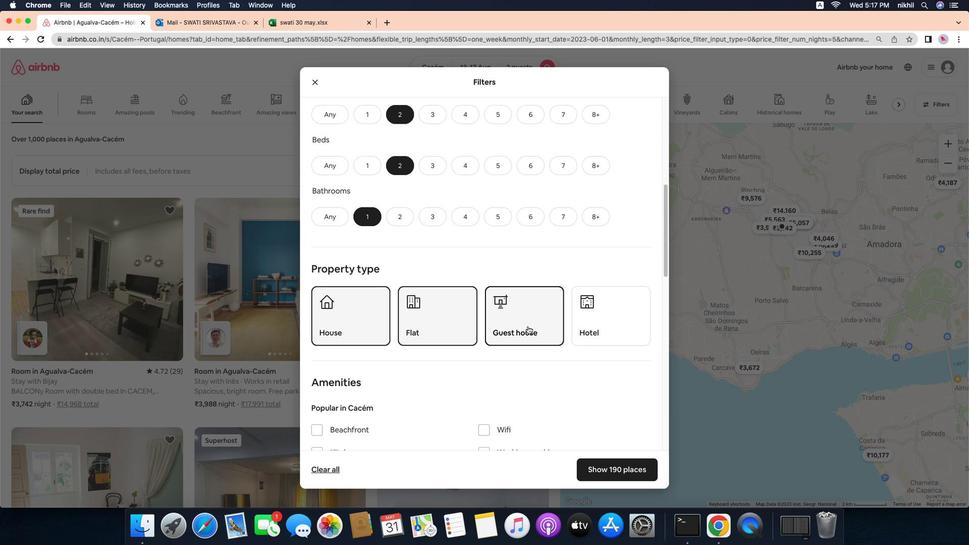 
Action: Mouse scrolled (524, 323) with delta (39, 13)
Screenshot: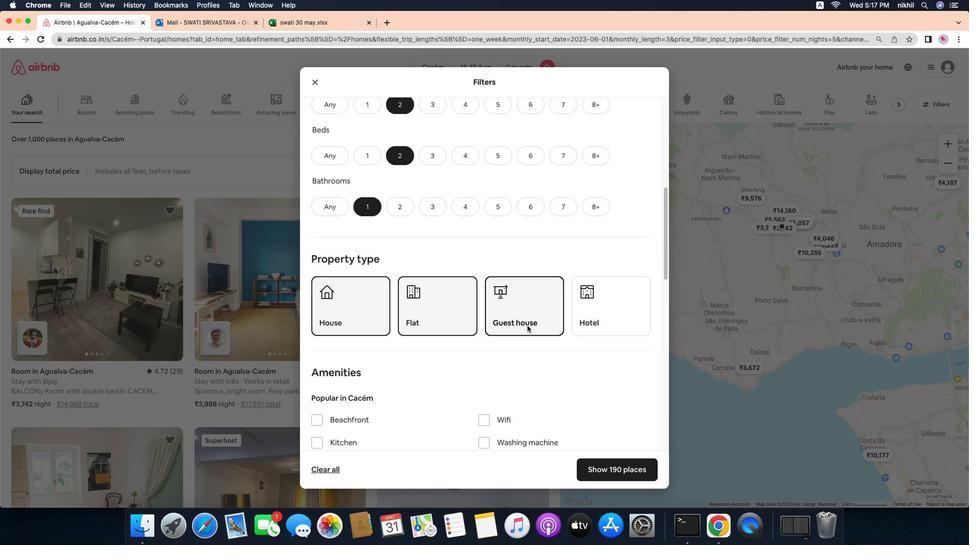 
Action: Mouse scrolled (524, 323) with delta (39, 13)
Screenshot: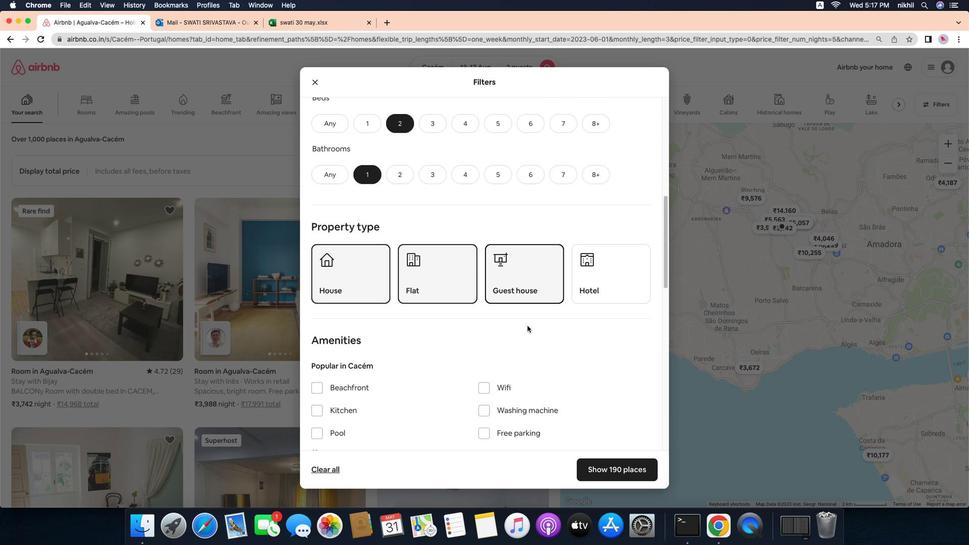 
Action: Mouse moved to (524, 323)
Screenshot: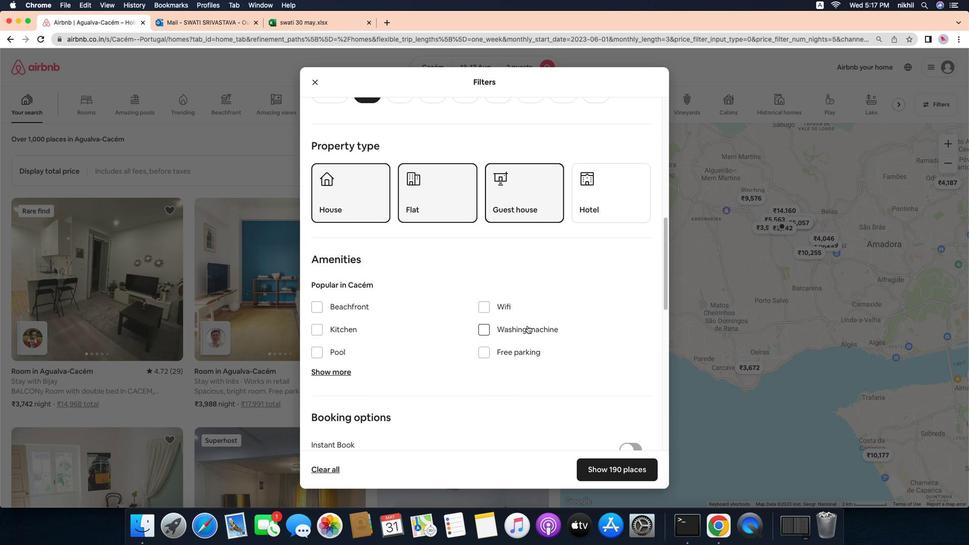 
Action: Mouse scrolled (524, 323) with delta (39, 12)
Screenshot: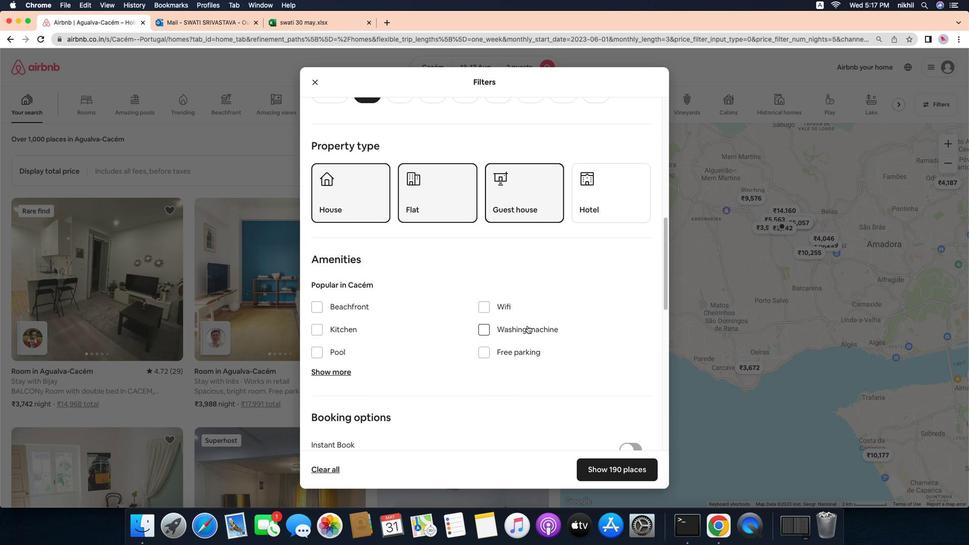 
Action: Mouse moved to (524, 323)
Screenshot: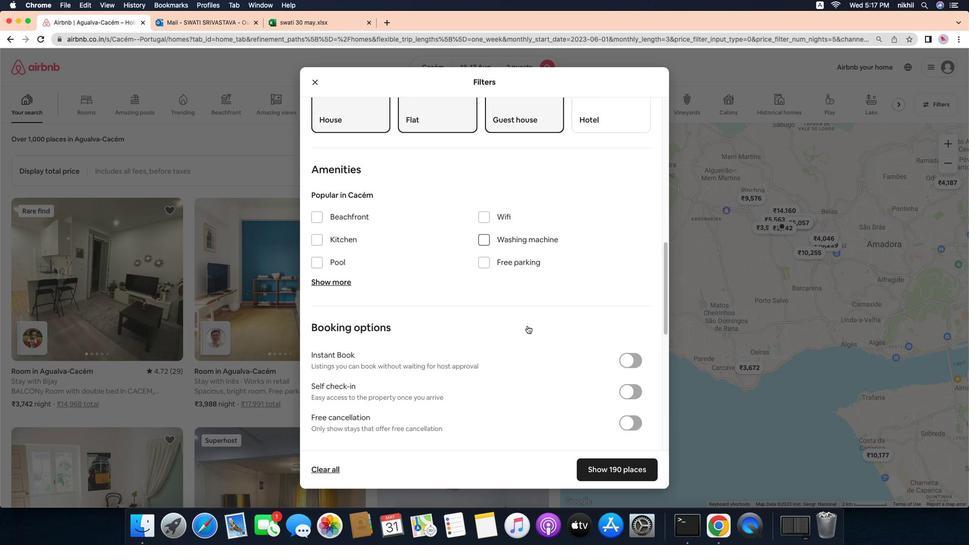 
Action: Mouse scrolled (524, 323) with delta (39, 11)
Screenshot: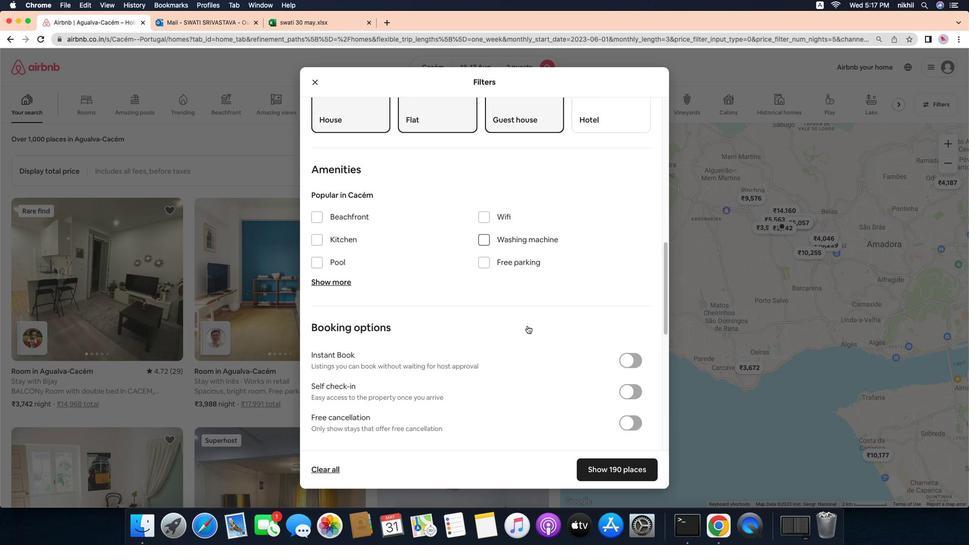
Action: Mouse moved to (616, 379)
Screenshot: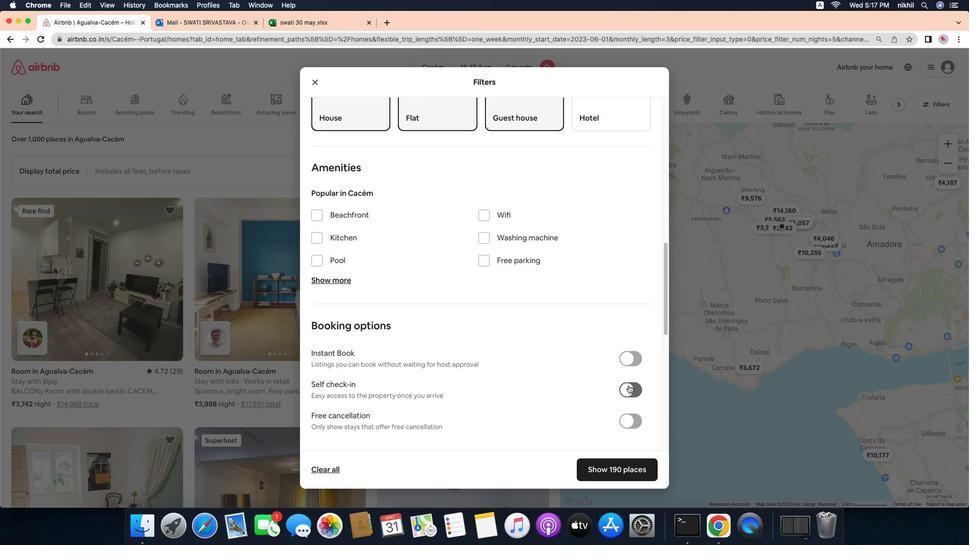 
Action: Mouse pressed left at (616, 379)
Screenshot: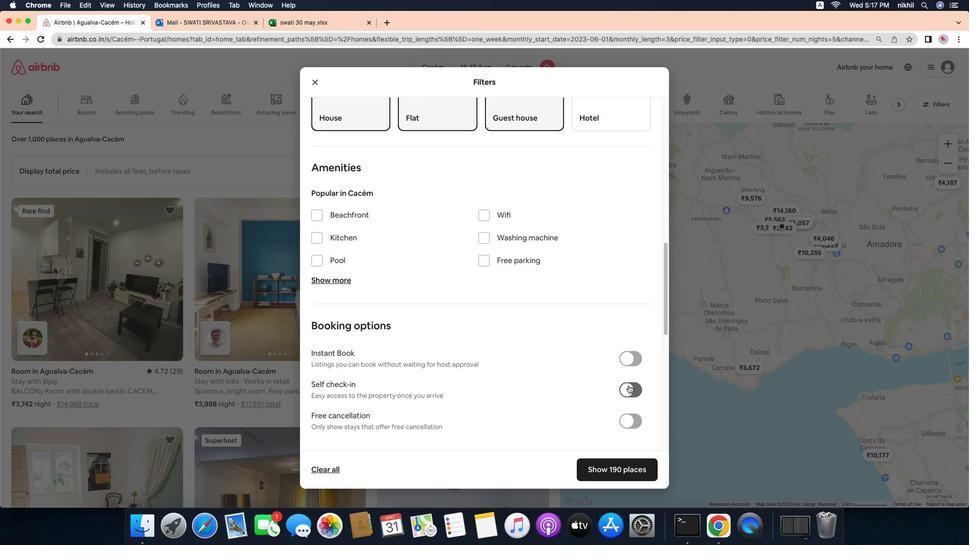 
Action: Mouse moved to (490, 354)
Screenshot: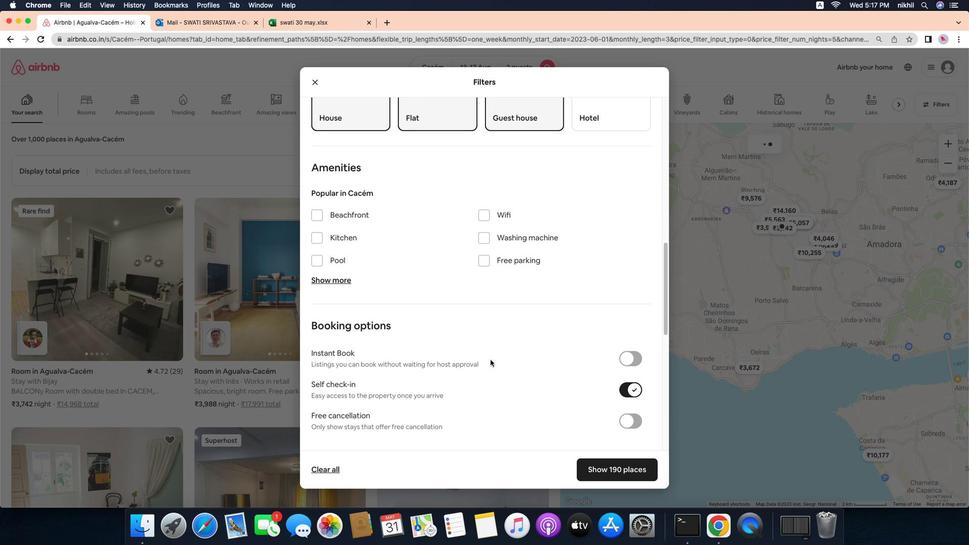 
Action: Mouse scrolled (490, 354) with delta (39, 13)
Screenshot: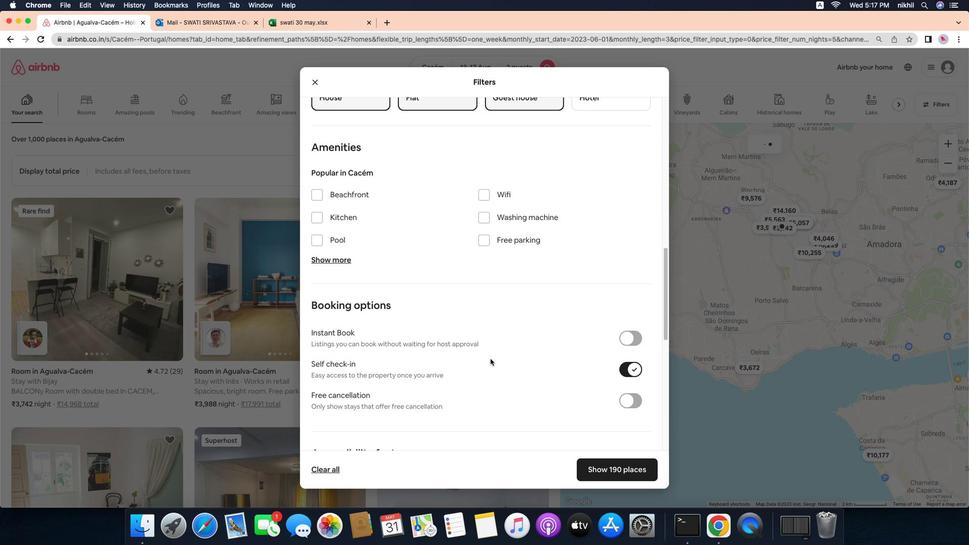 
Action: Mouse scrolled (490, 354) with delta (39, 13)
Screenshot: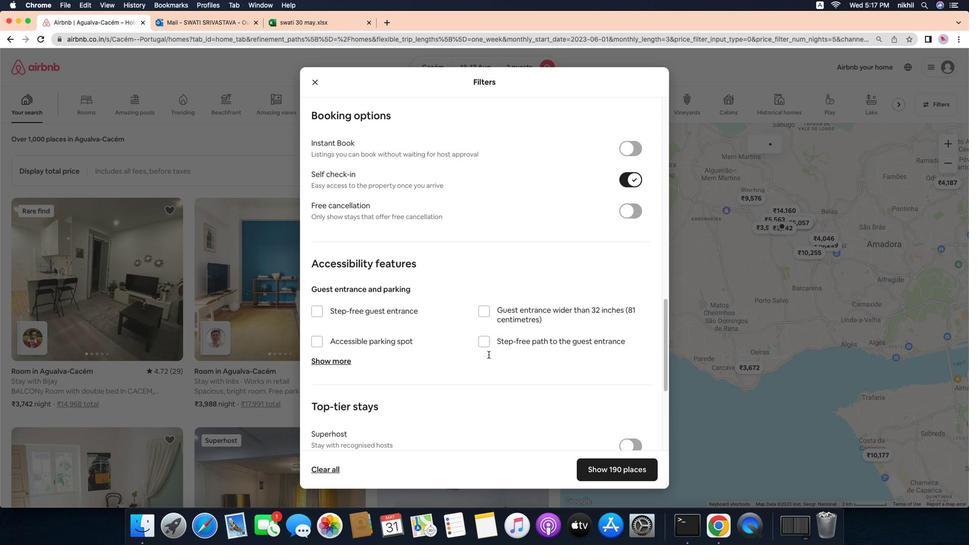 
Action: Mouse scrolled (490, 354) with delta (39, 12)
Screenshot: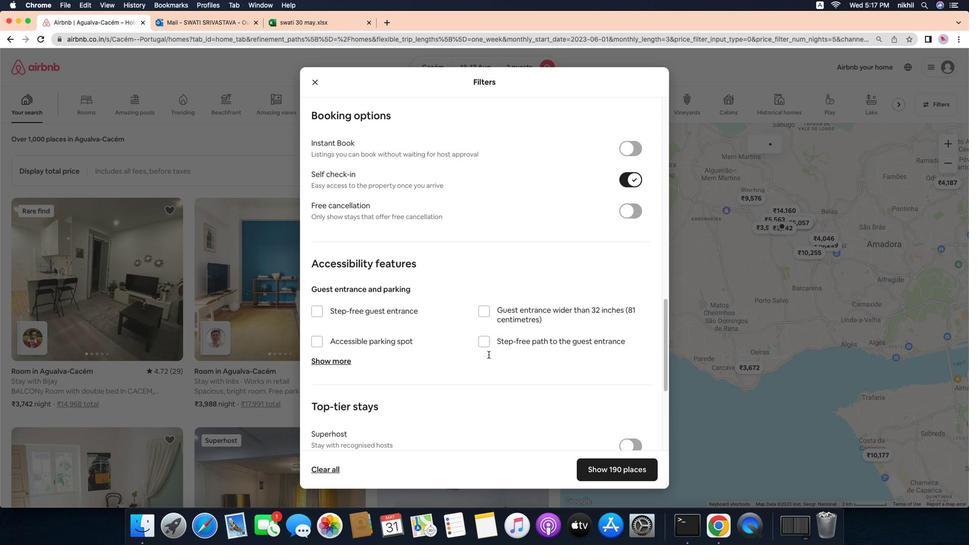 
Action: Mouse scrolled (490, 354) with delta (39, 10)
Screenshot: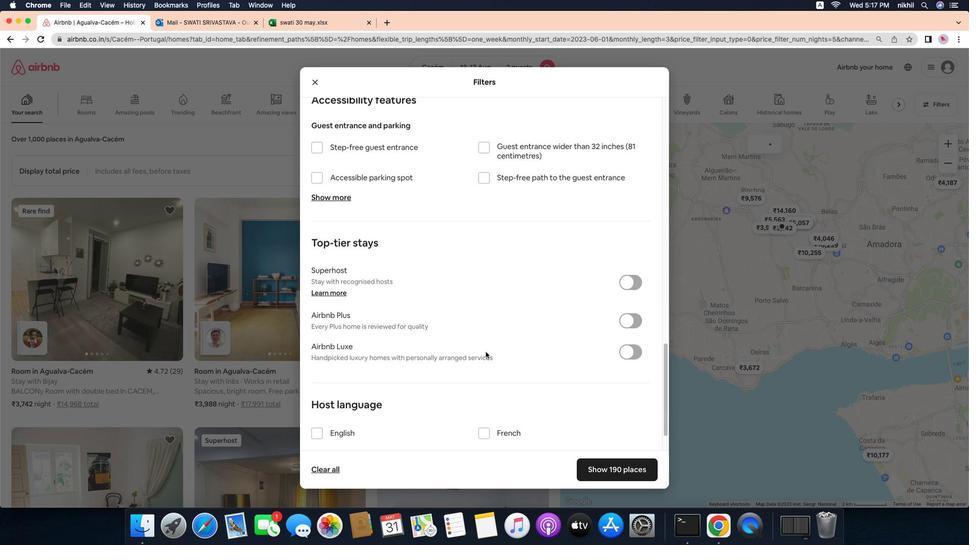 
Action: Mouse scrolled (490, 354) with delta (39, 10)
Screenshot: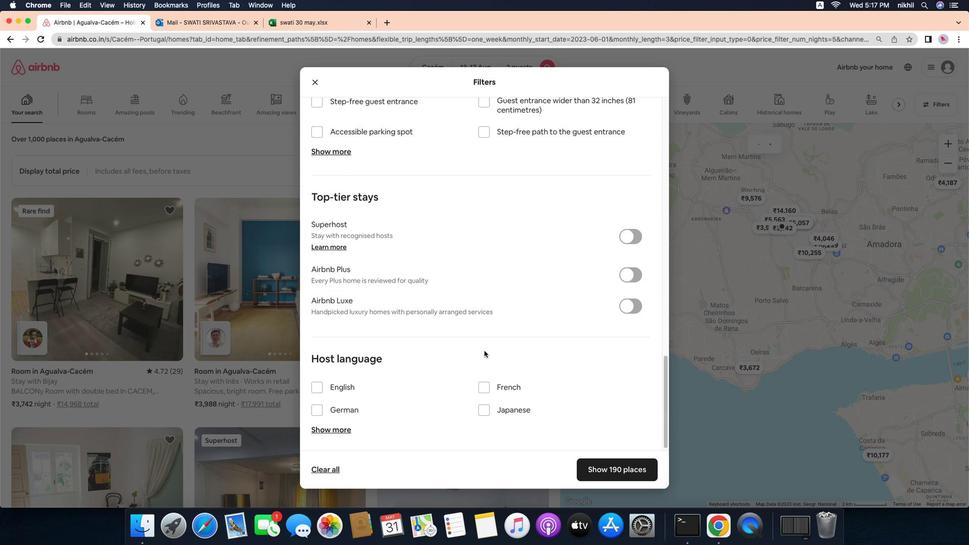 
Action: Mouse moved to (484, 346)
Screenshot: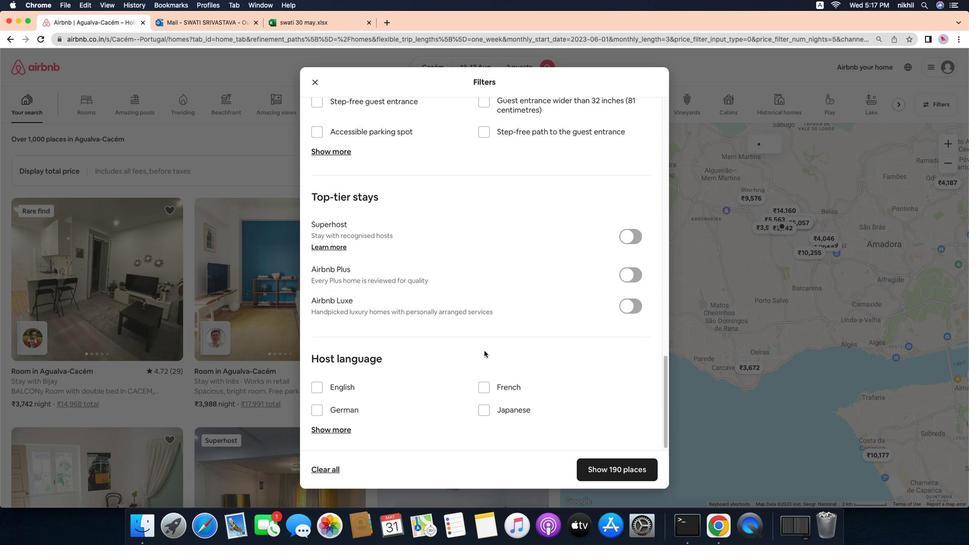 
Action: Mouse scrolled (484, 346) with delta (39, 13)
Screenshot: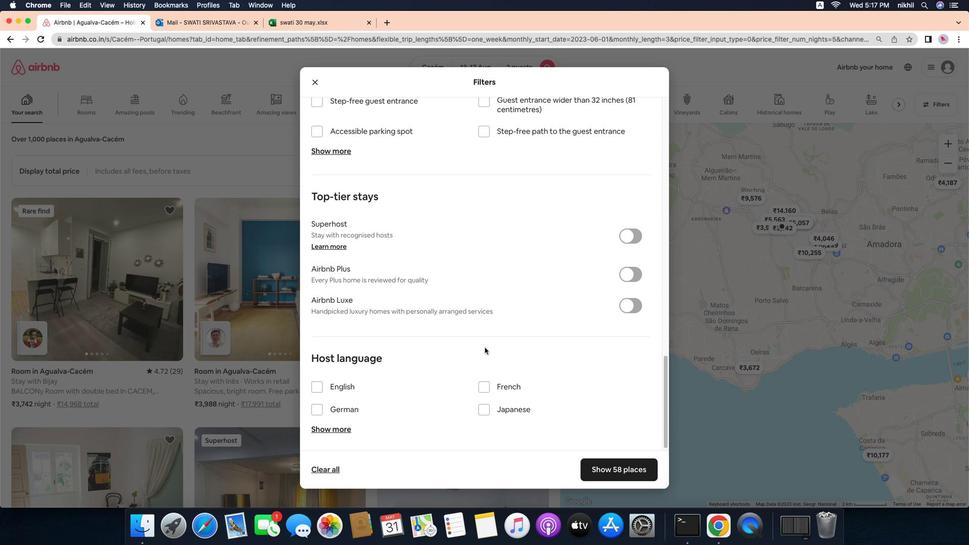 
Action: Mouse scrolled (484, 346) with delta (39, 13)
Screenshot: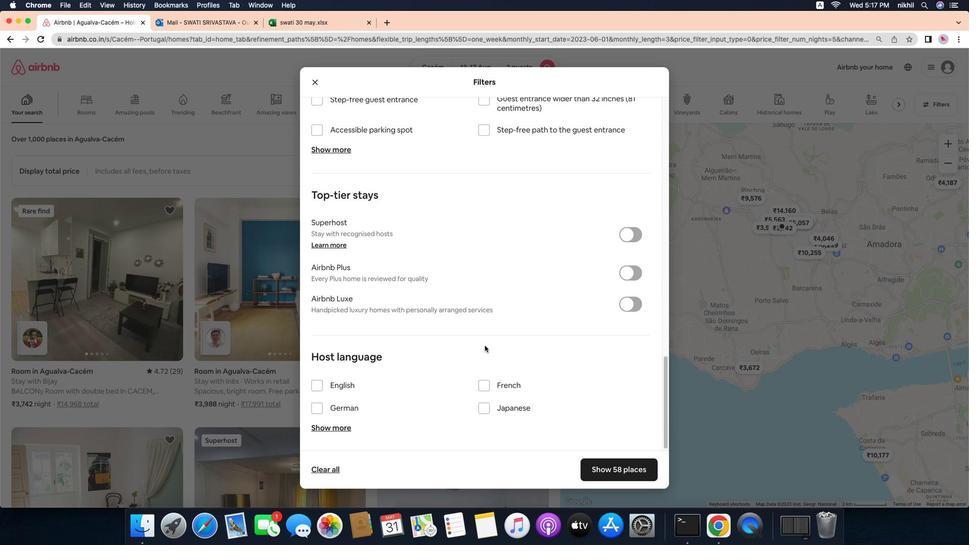 
Action: Mouse scrolled (484, 346) with delta (39, 12)
Screenshot: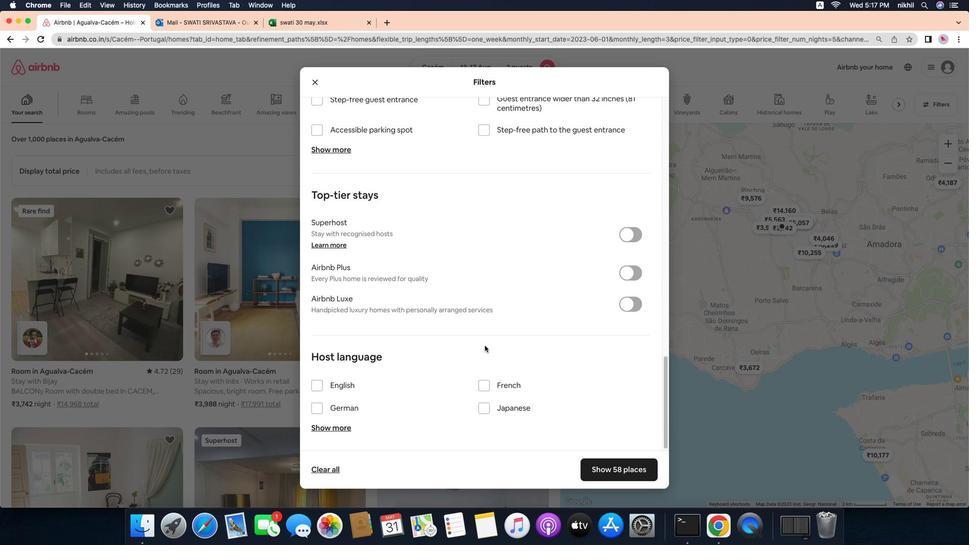 
Action: Mouse moved to (484, 345)
Screenshot: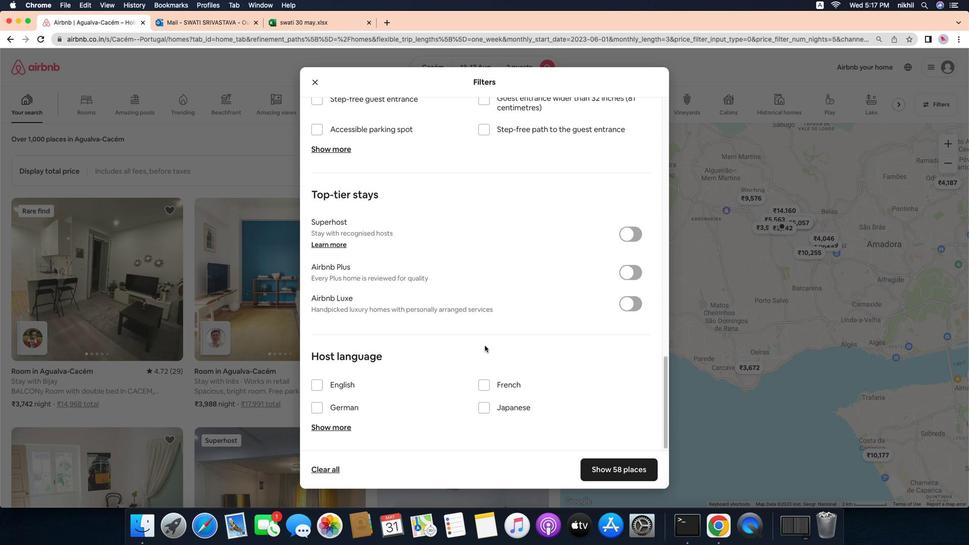 
Action: Mouse scrolled (484, 345) with delta (39, 10)
Screenshot: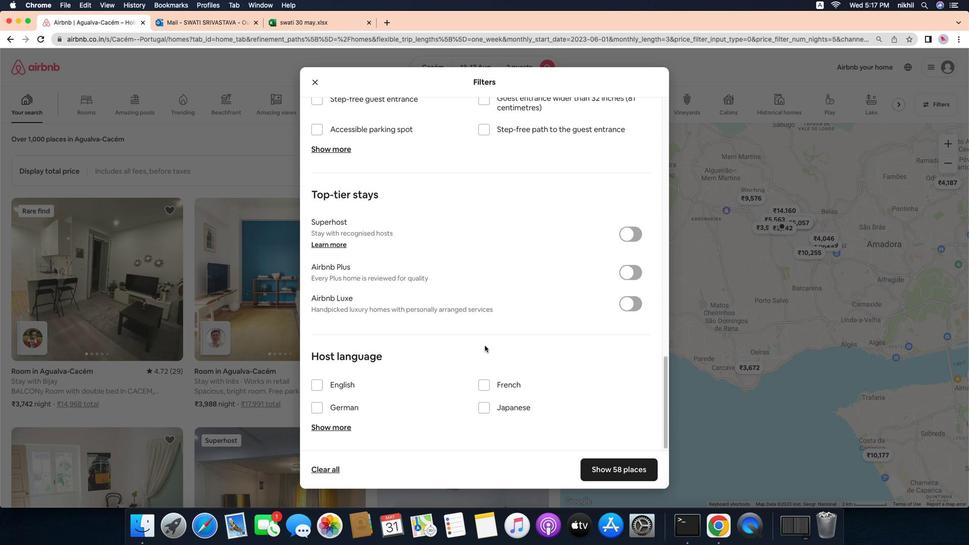 
Action: Mouse moved to (338, 376)
Screenshot: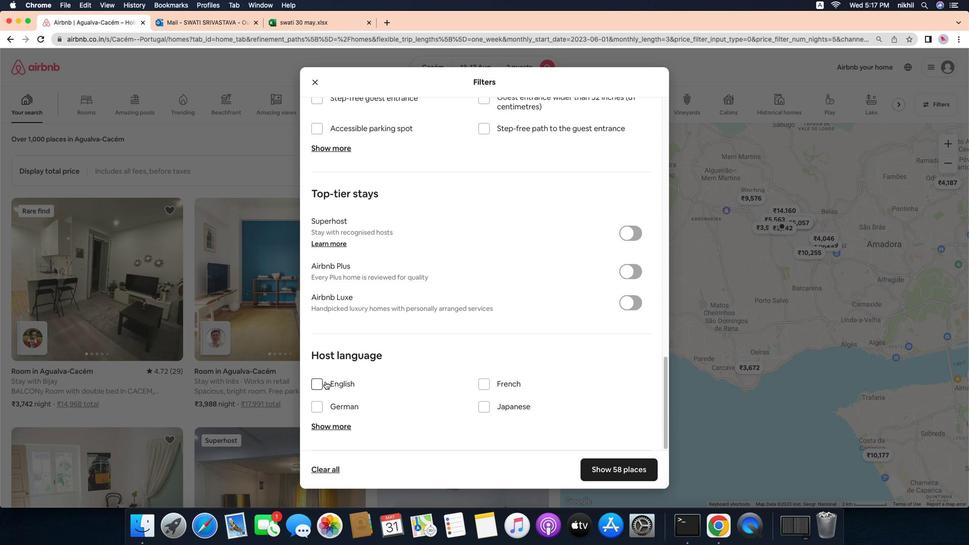 
Action: Mouse pressed left at (338, 376)
Screenshot: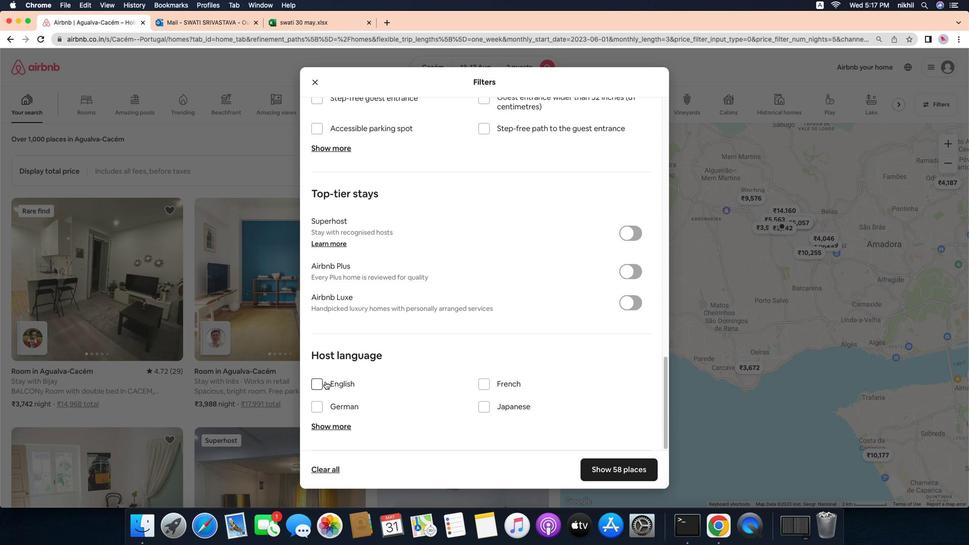 
Action: Mouse moved to (595, 461)
Screenshot: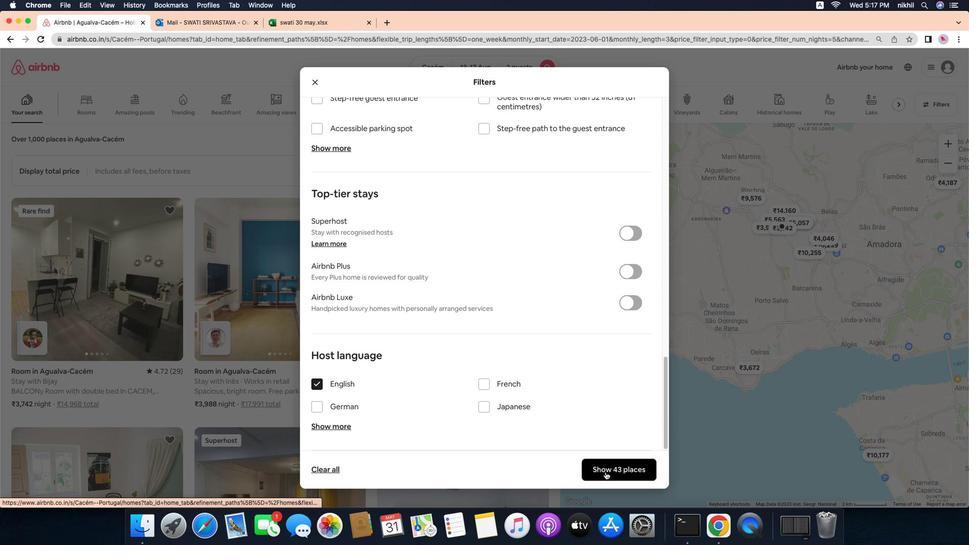 
Action: Mouse pressed left at (595, 461)
Screenshot: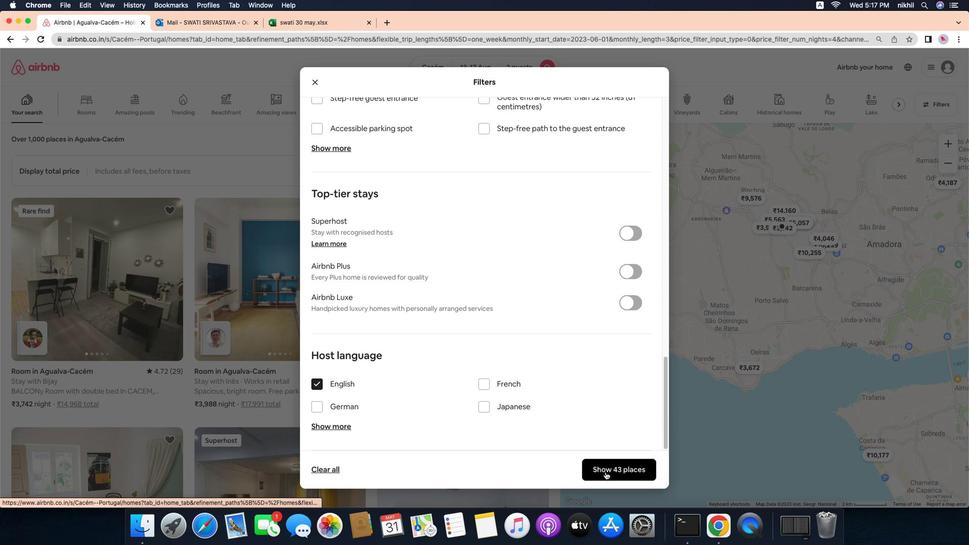 
Action: Mouse moved to (465, 141)
Screenshot: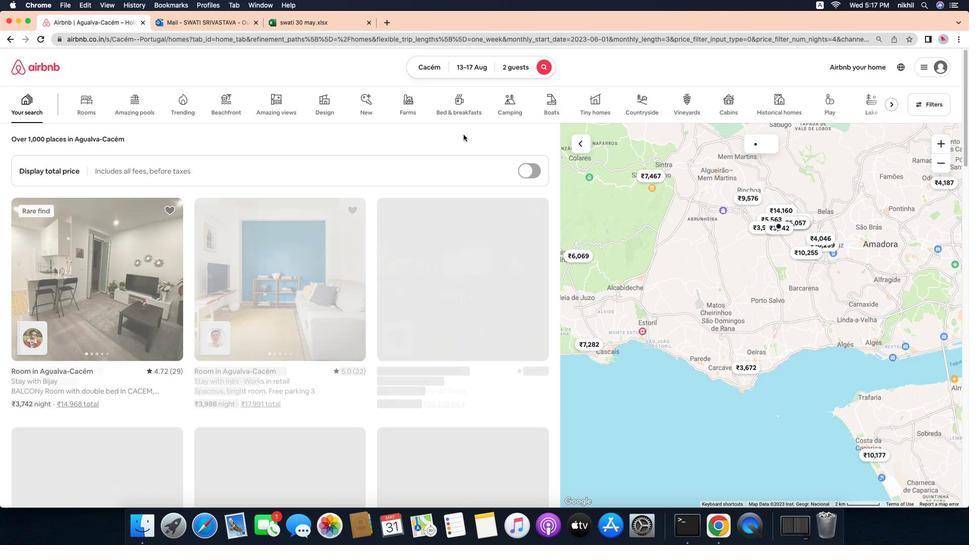 
